 Task: Add an event with the title Third Staff Training: Time Management, date '2023/10/28', time 7:50 AM to 9:50 AMand add a description: Participants will explore the core principles and foundations of effective leadership, including establishing a clear vision, setting goals, and inspiring others to achieve success. They will learn how to balance the needs of the team with organizational objectives., put the event into Blue category, logged in from the account softage.3@softage.netand send the event invitation to softage.9@softage.net and softage.10@softage.net. Set a reminder for the event At time of event
Action: Mouse moved to (110, 100)
Screenshot: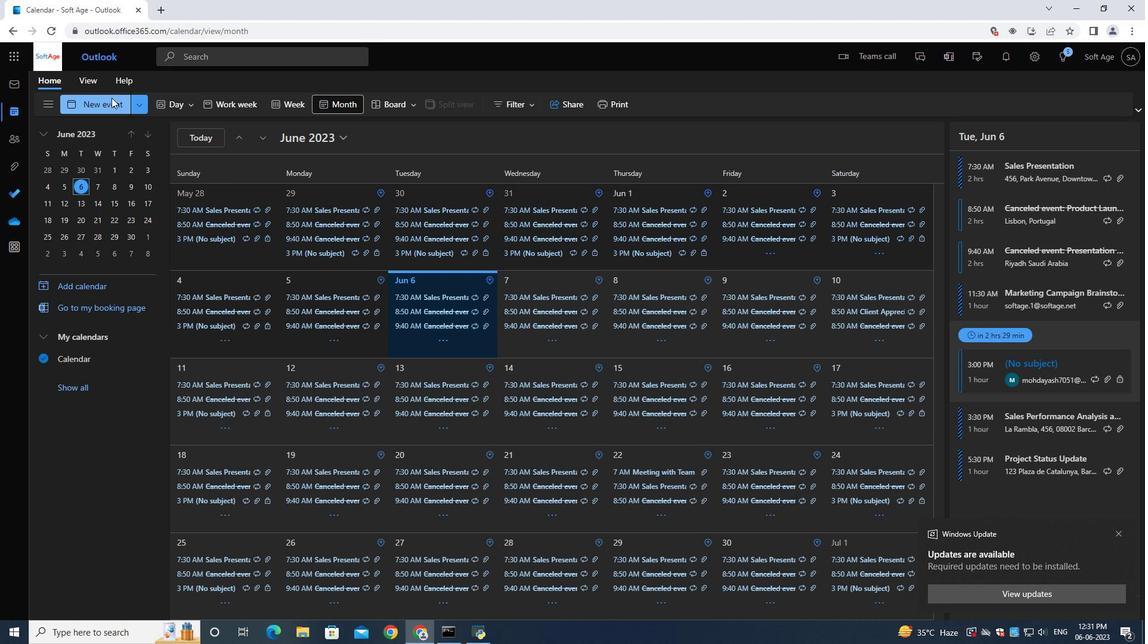
Action: Mouse pressed left at (110, 100)
Screenshot: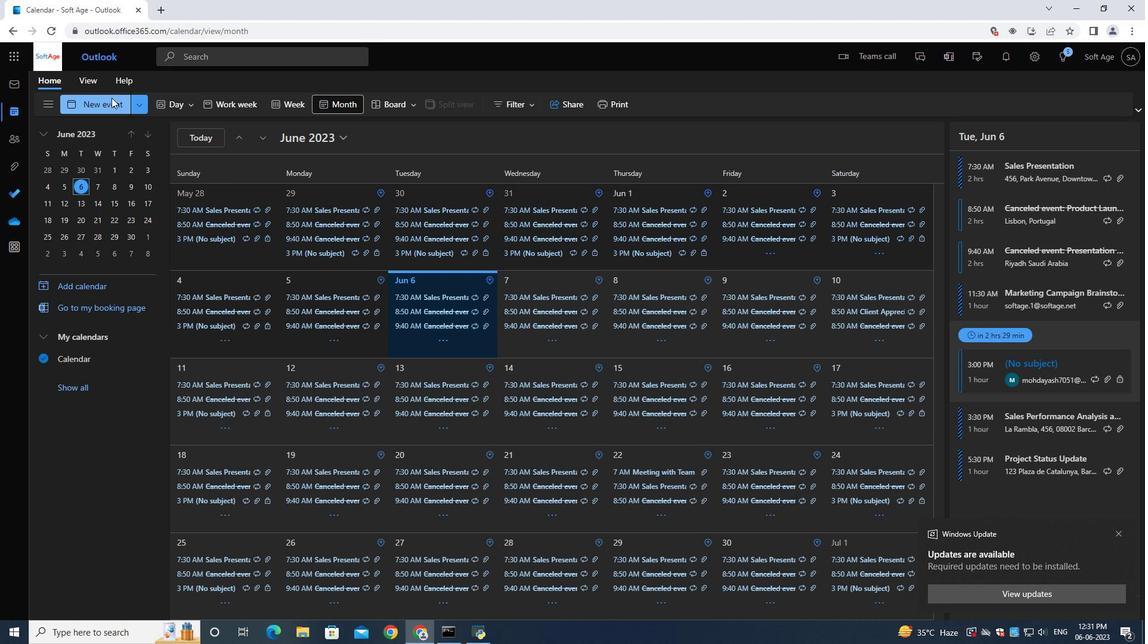 
Action: Mouse moved to (322, 190)
Screenshot: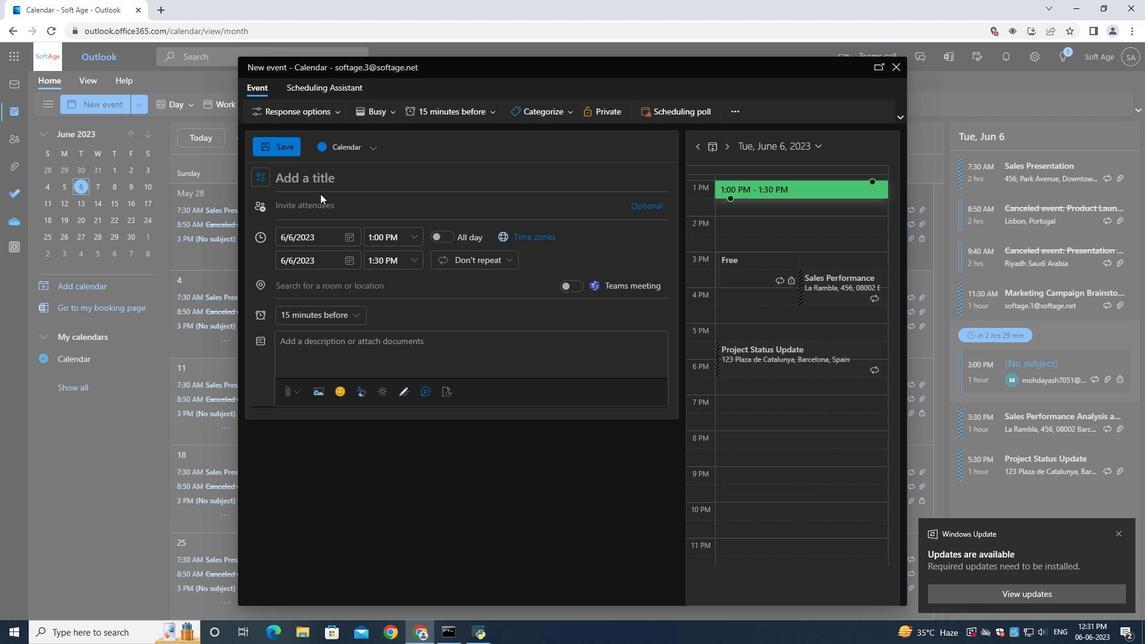 
Action: Key pressed <Key.shift>Third<Key.space><Key.shift>Staff<Key.space><Key.shift><Key.shift><Key.shift><Key.shift><Key.shift><Key.shift><Key.shift><Key.shift><Key.shift><Key.shift><Key.shift><Key.shift><Key.shift><Key.shift><Key.shift><Key.shift>Y<Key.backspace>Training<Key.space><Key.shift_r>:<Key.backspace><Key.backspace><Key.shift_r>:<Key.space><Key.shift>Time<Key.space><Key.shift>Management
Screenshot: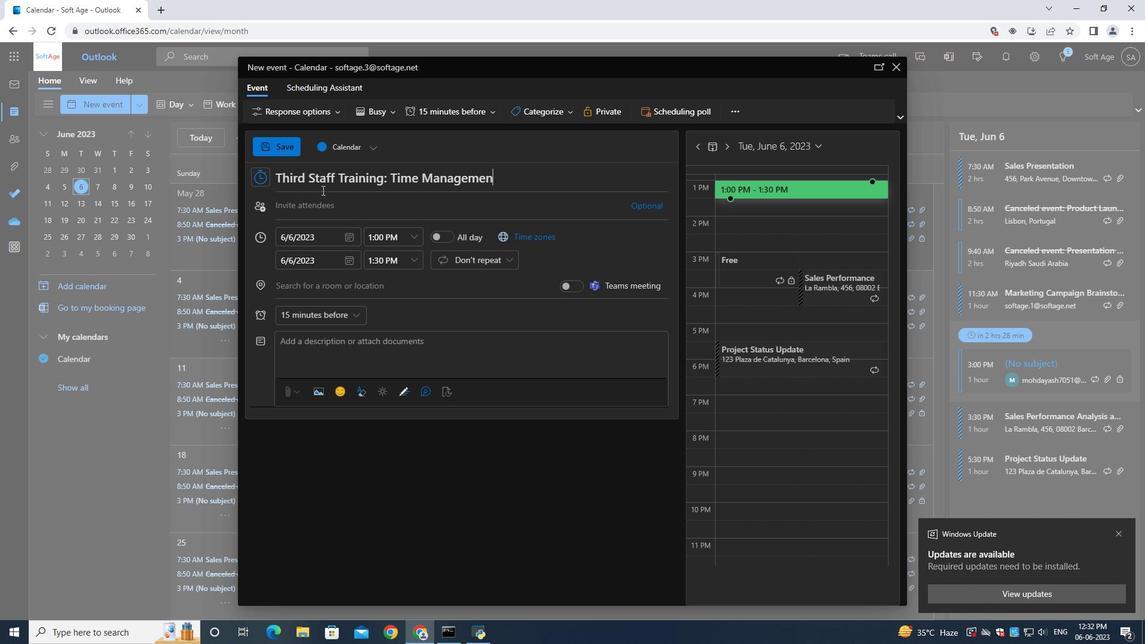
Action: Mouse moved to (347, 238)
Screenshot: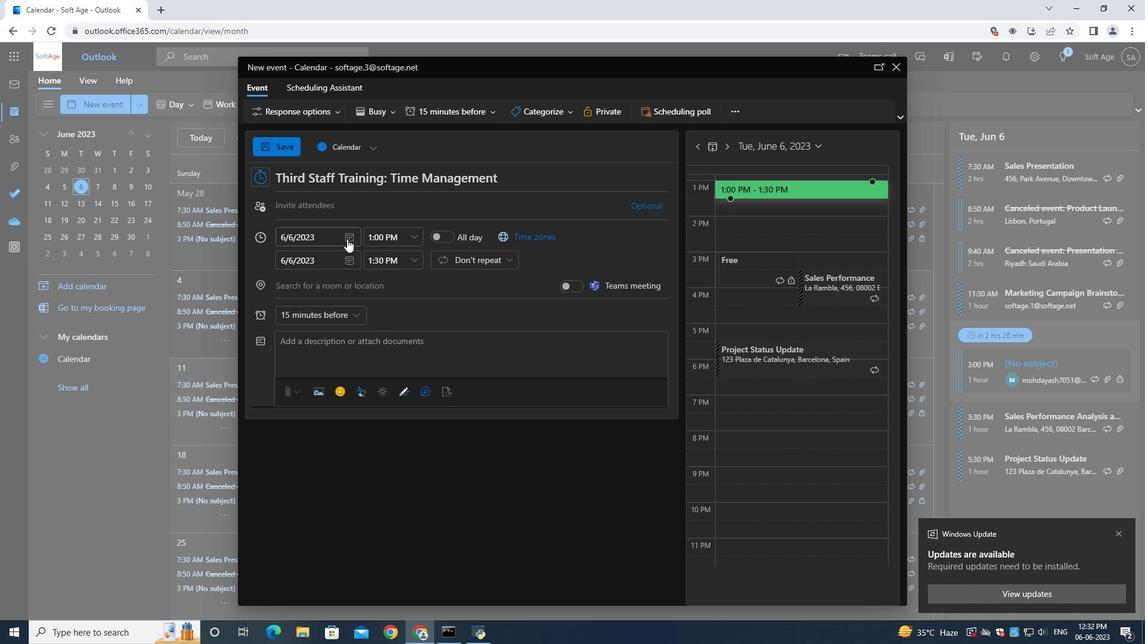 
Action: Mouse pressed left at (347, 238)
Screenshot: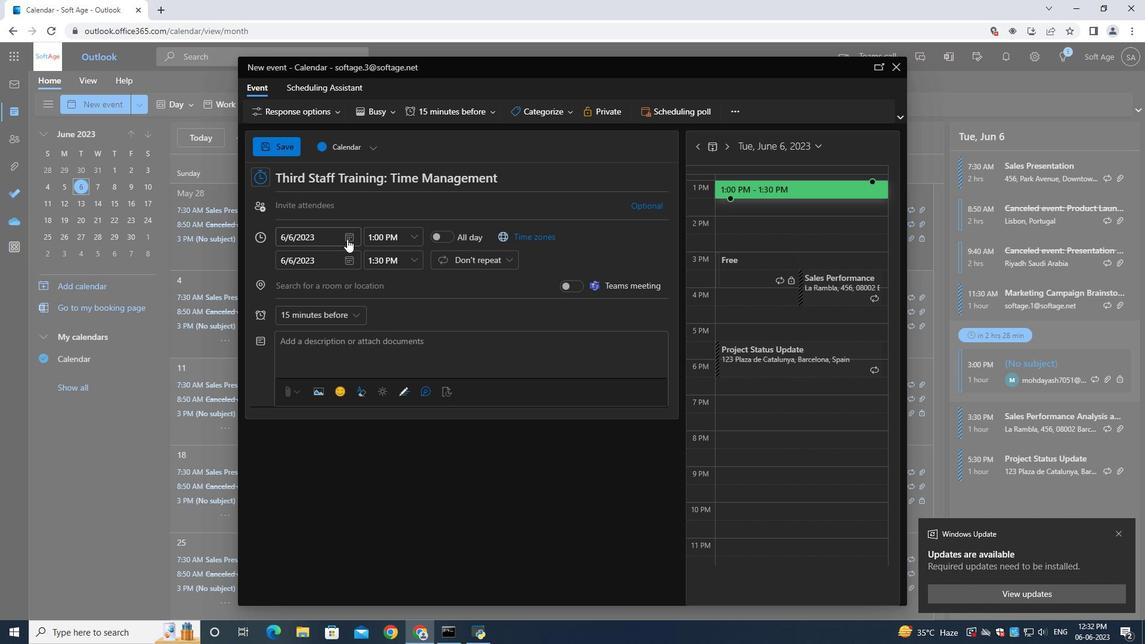 
Action: Mouse moved to (390, 258)
Screenshot: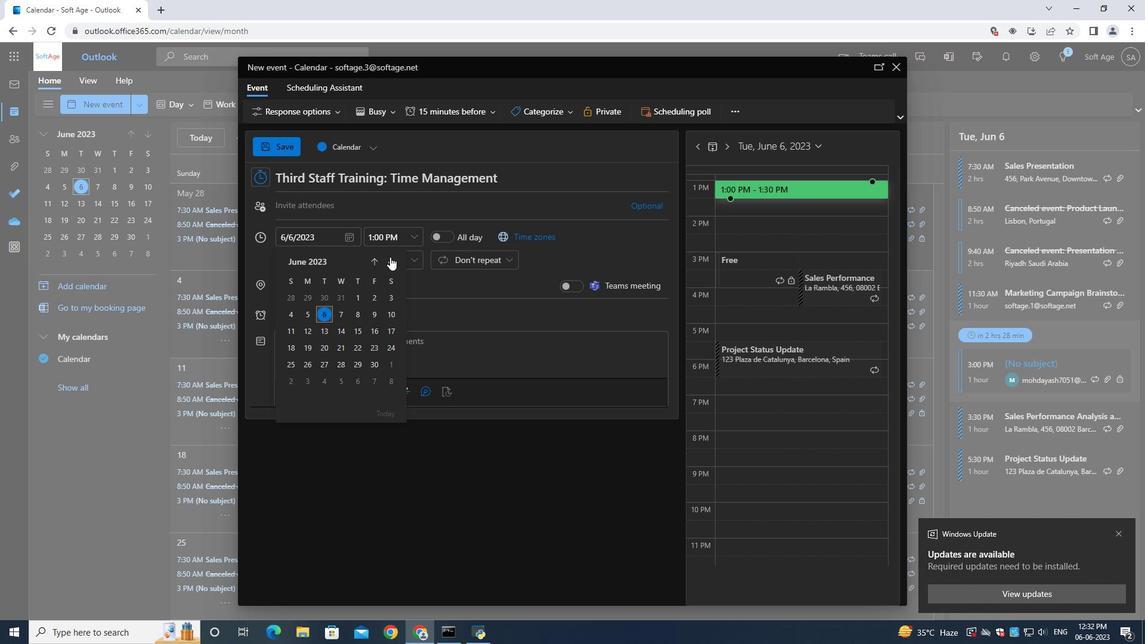 
Action: Mouse pressed left at (390, 258)
Screenshot: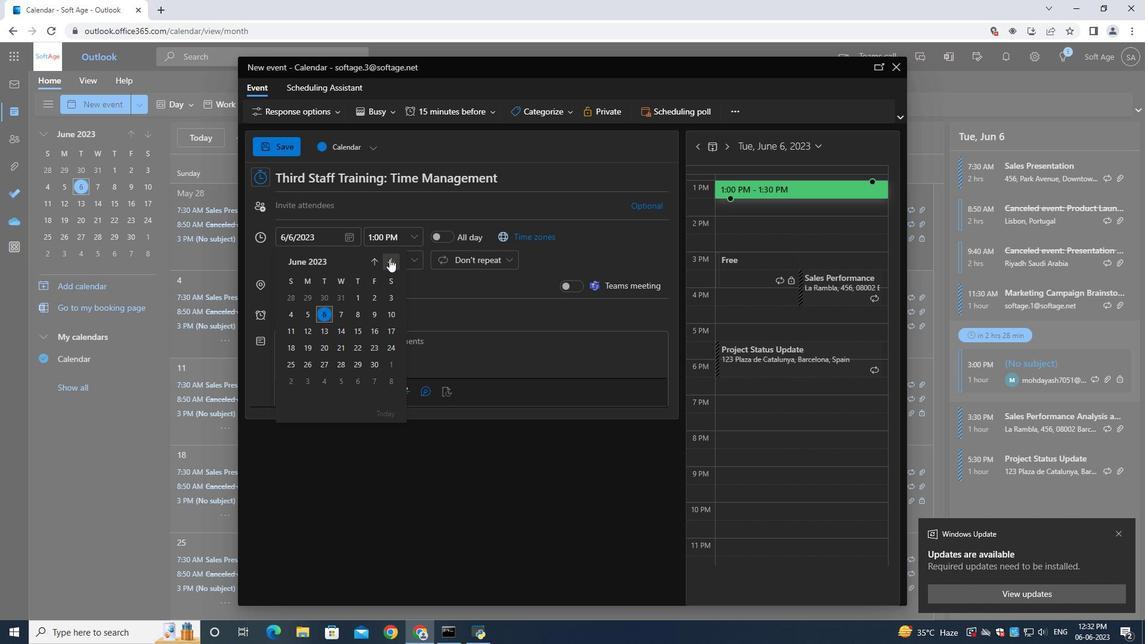 
Action: Mouse moved to (391, 259)
Screenshot: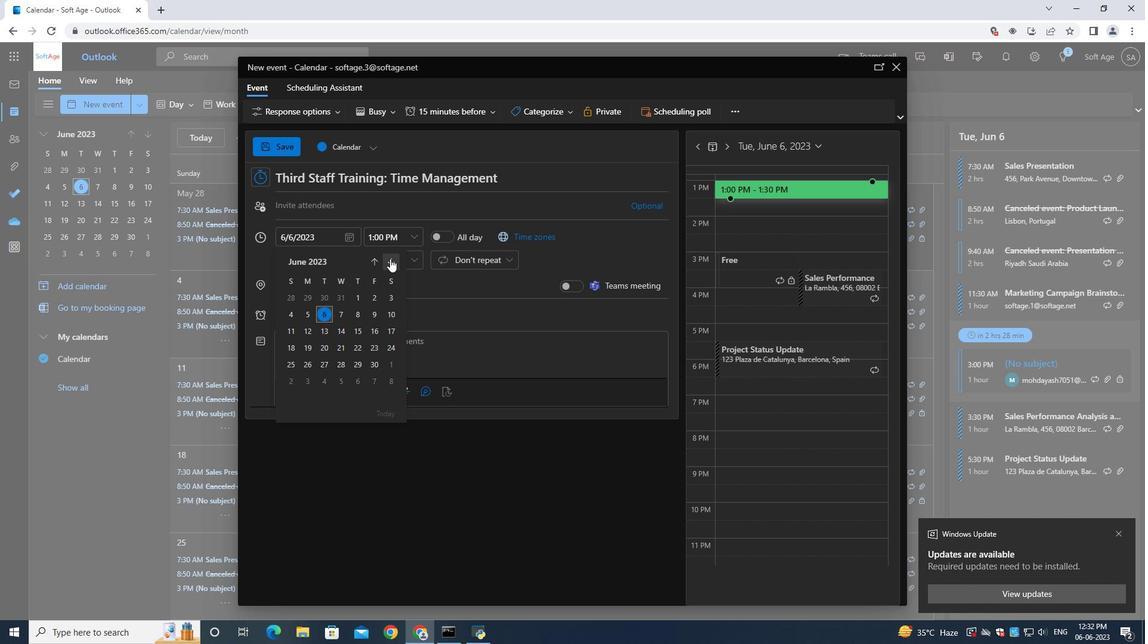 
Action: Mouse pressed left at (391, 259)
Screenshot: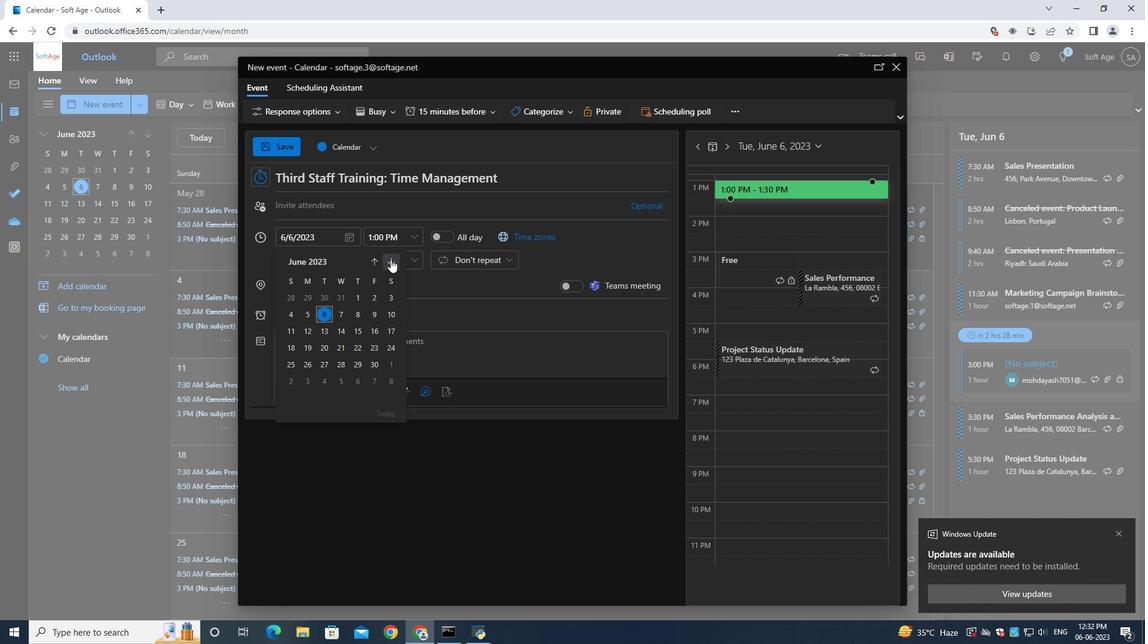 
Action: Mouse pressed left at (391, 259)
Screenshot: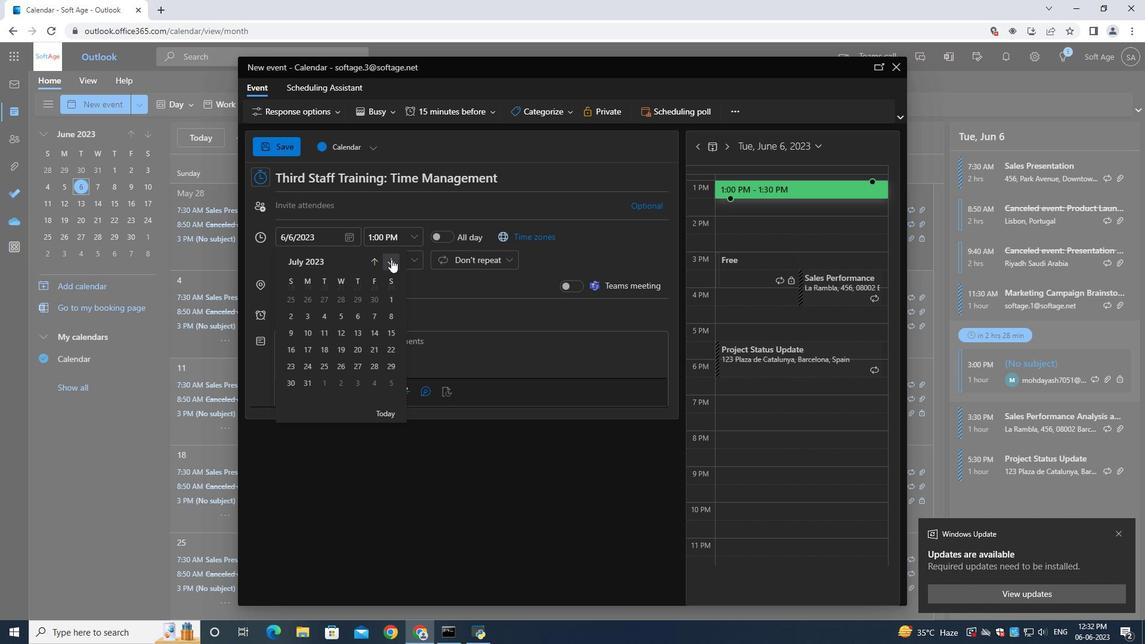 
Action: Mouse pressed left at (391, 259)
Screenshot: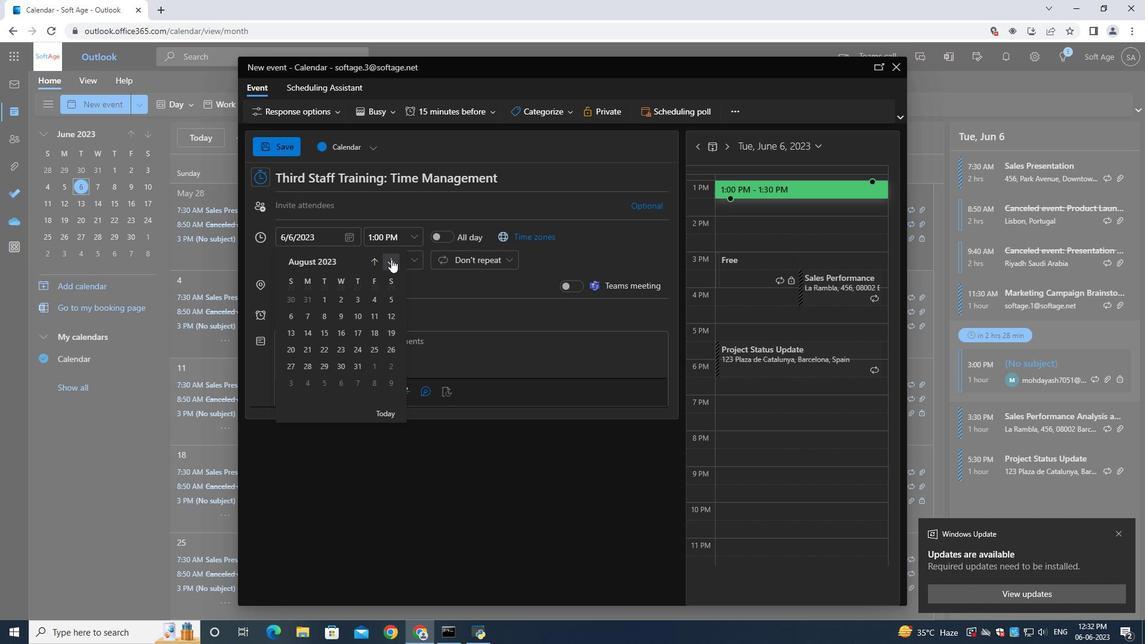 
Action: Mouse moved to (389, 349)
Screenshot: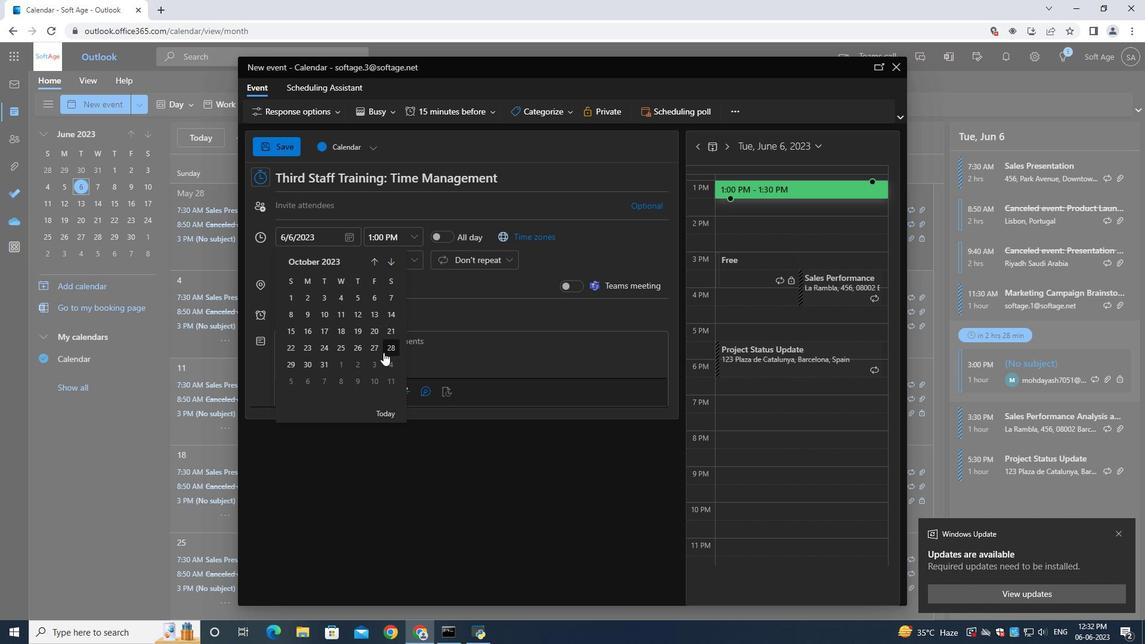 
Action: Mouse pressed left at (389, 349)
Screenshot: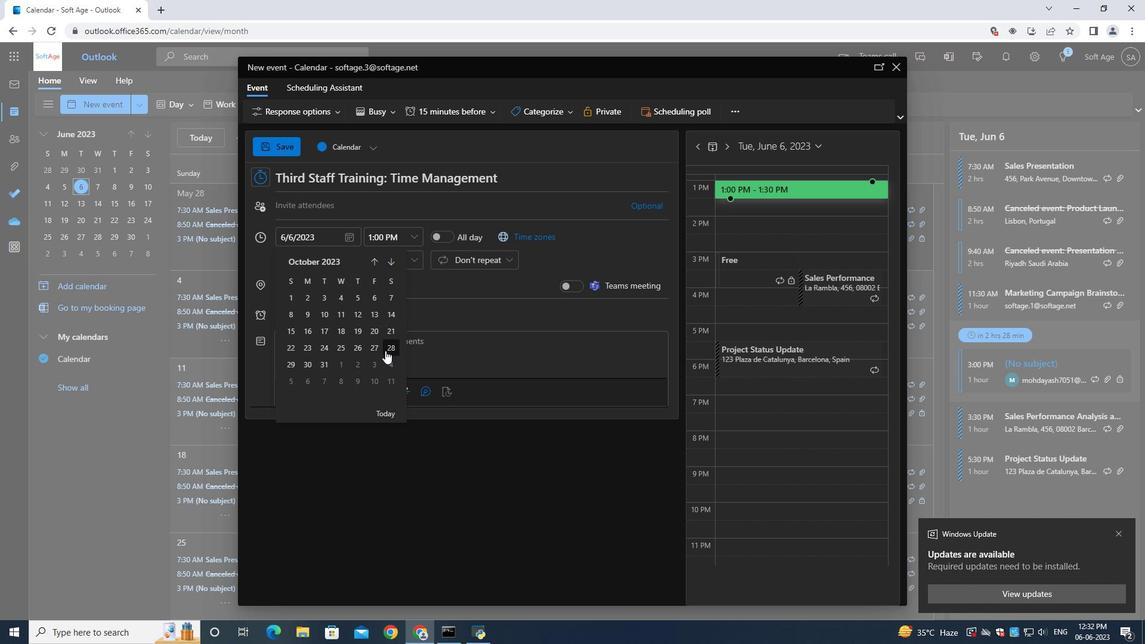
Action: Mouse moved to (387, 242)
Screenshot: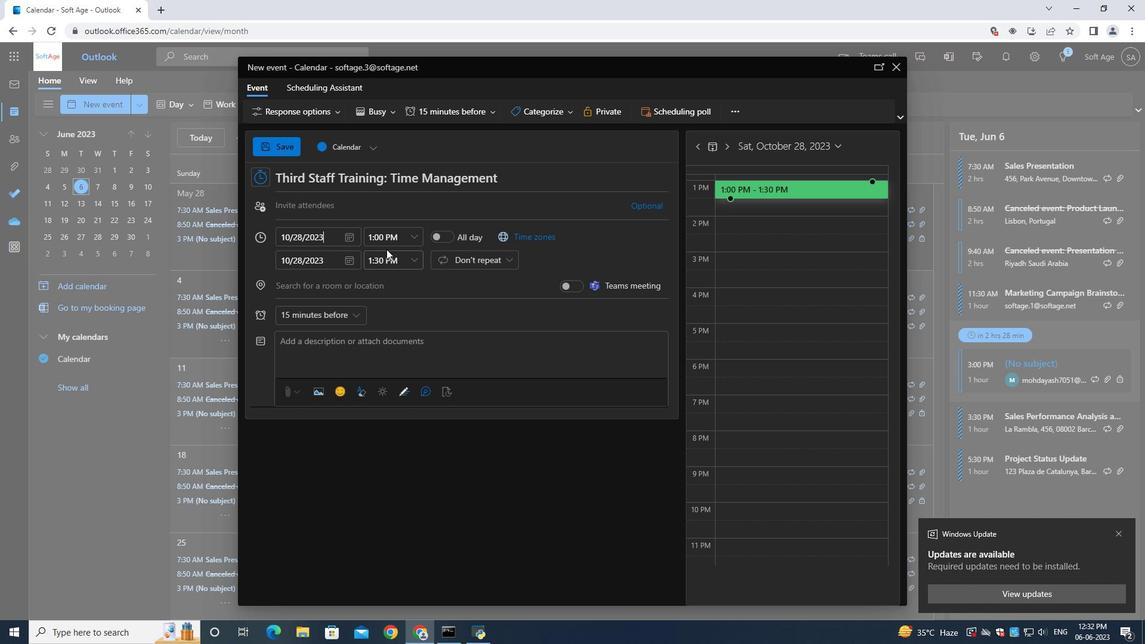 
Action: Mouse pressed left at (387, 242)
Screenshot: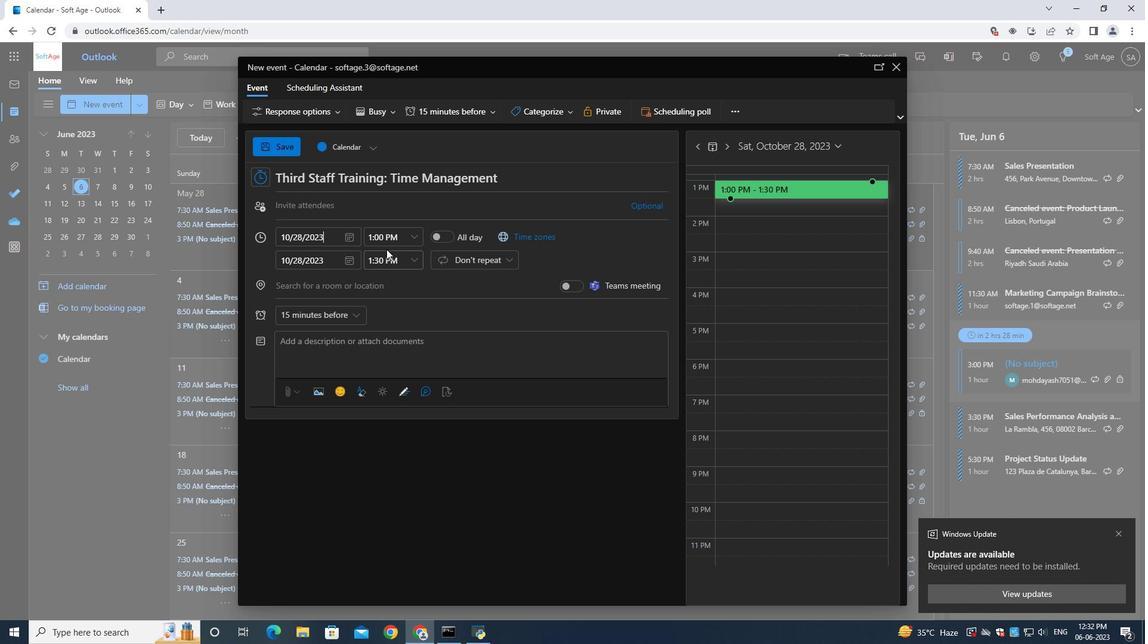 
Action: Mouse moved to (387, 233)
Screenshot: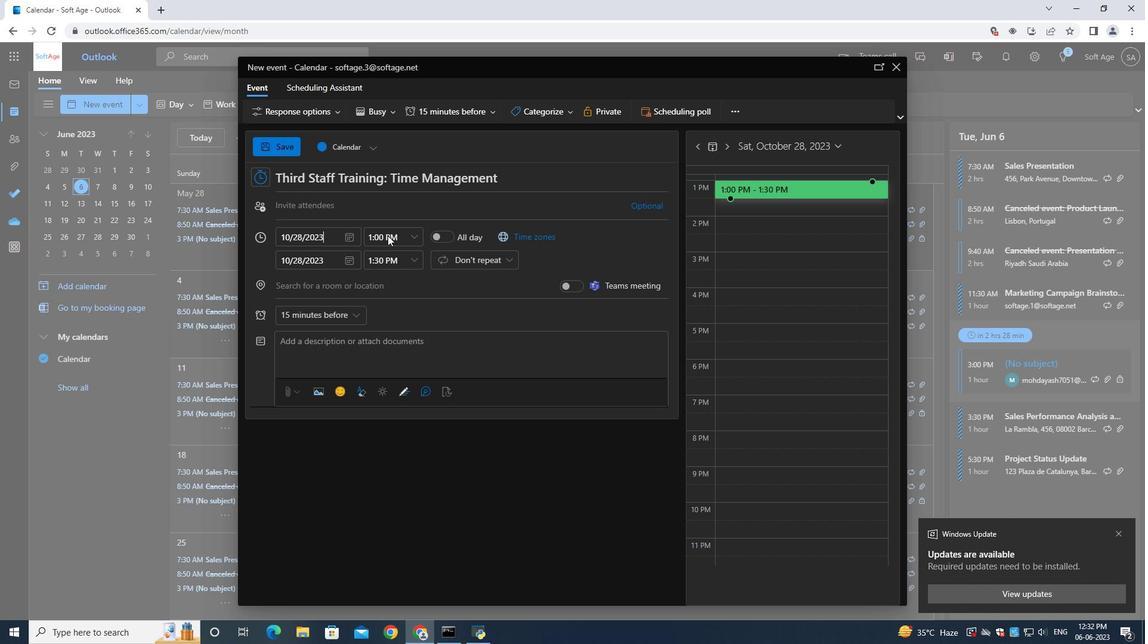 
Action: Mouse pressed left at (387, 233)
Screenshot: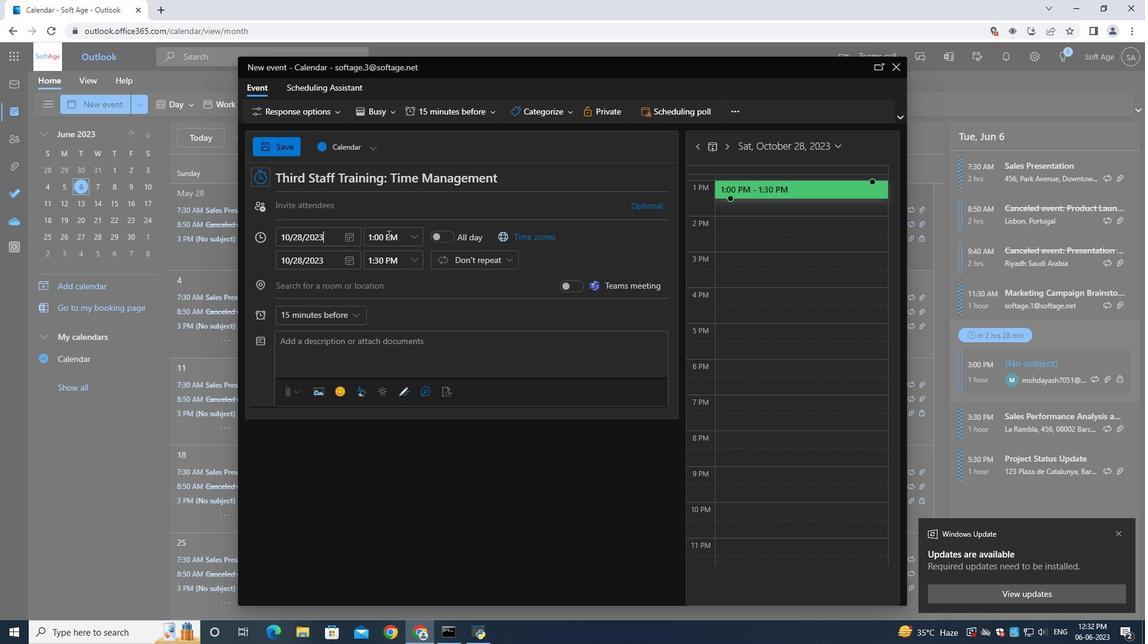 
Action: Mouse moved to (387, 233)
Screenshot: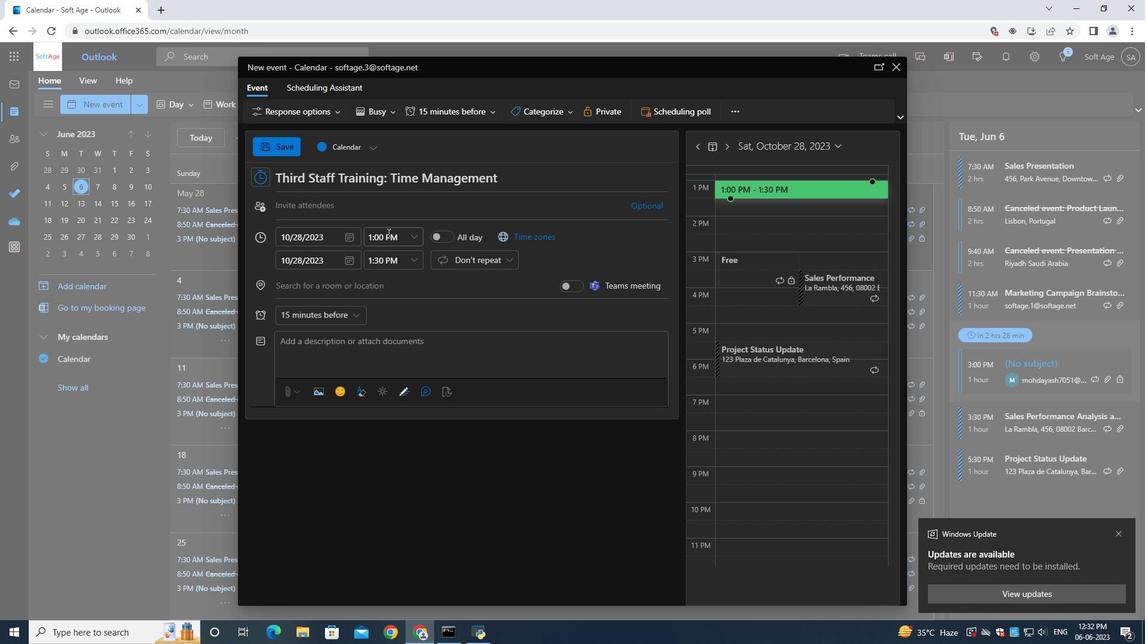 
Action: Mouse pressed left at (387, 233)
Screenshot: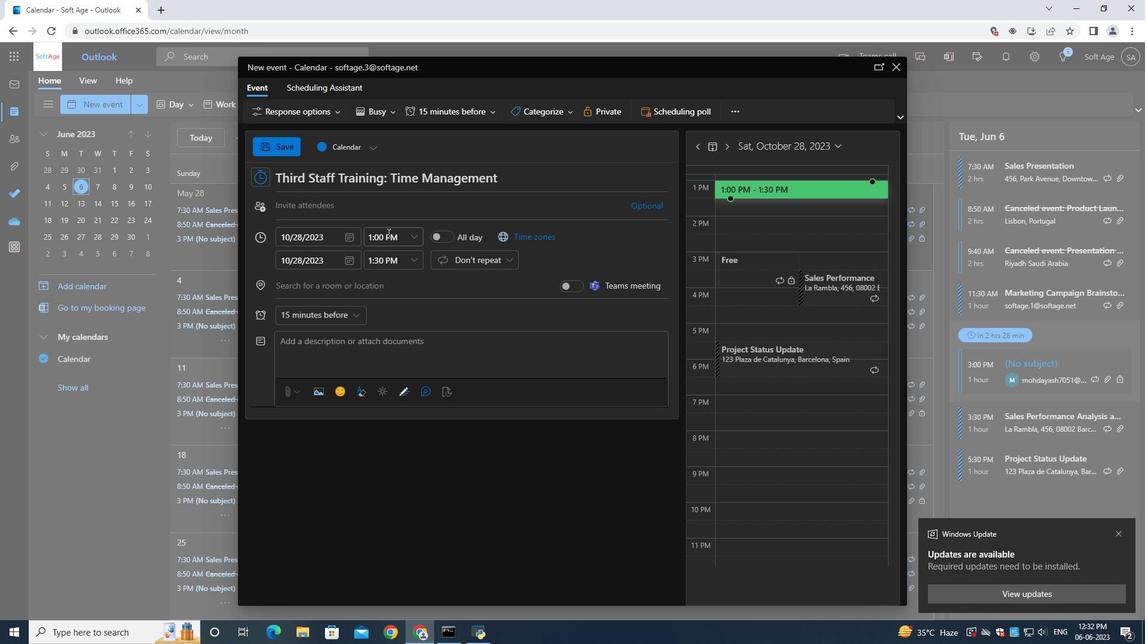 
Action: Mouse moved to (388, 233)
Screenshot: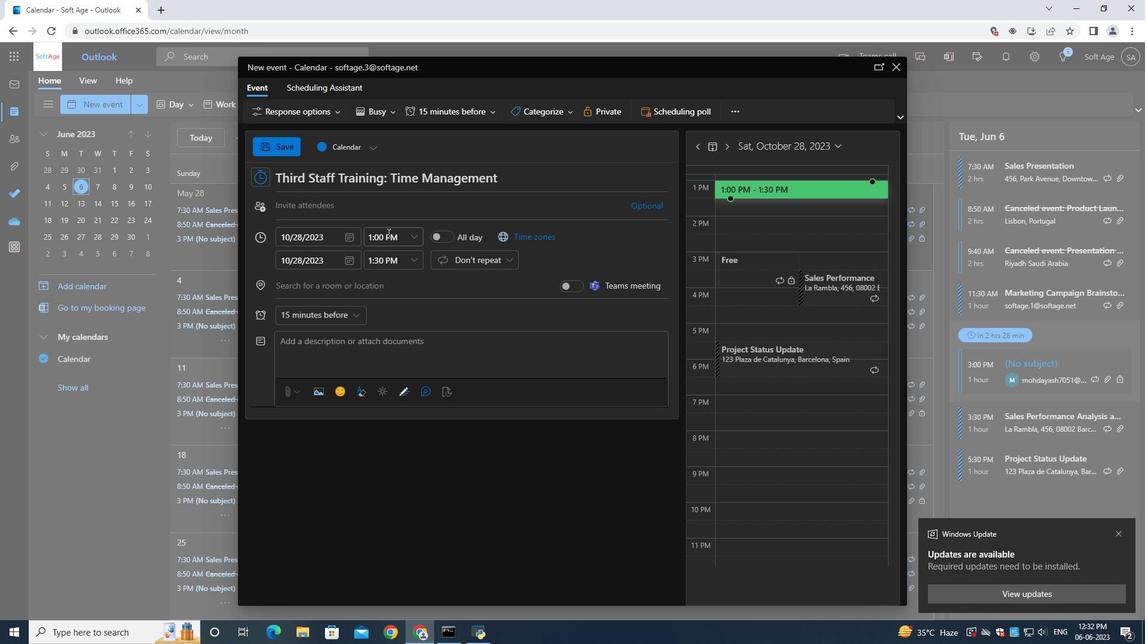
Action: Mouse pressed left at (388, 233)
Screenshot: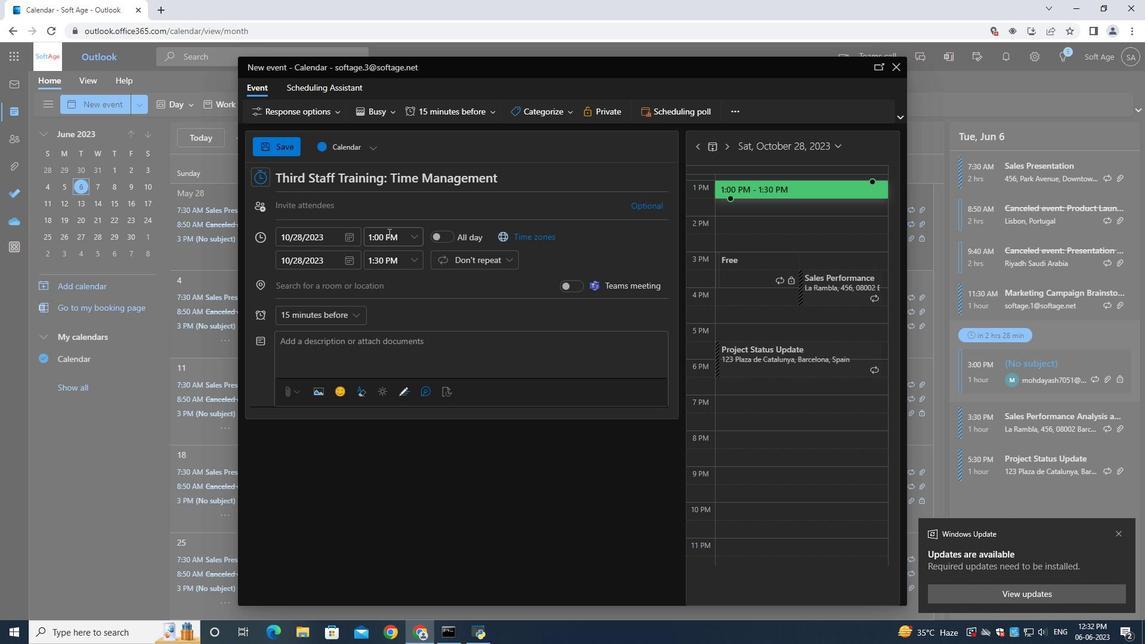 
Action: Mouse moved to (389, 233)
Screenshot: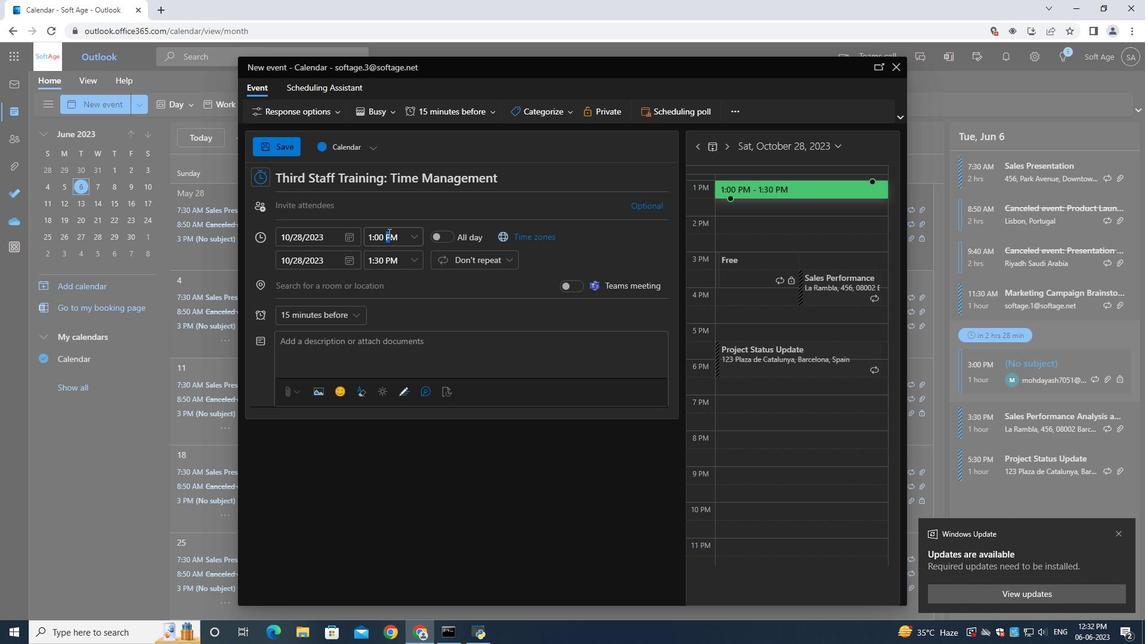
Action: Mouse pressed left at (389, 233)
Screenshot: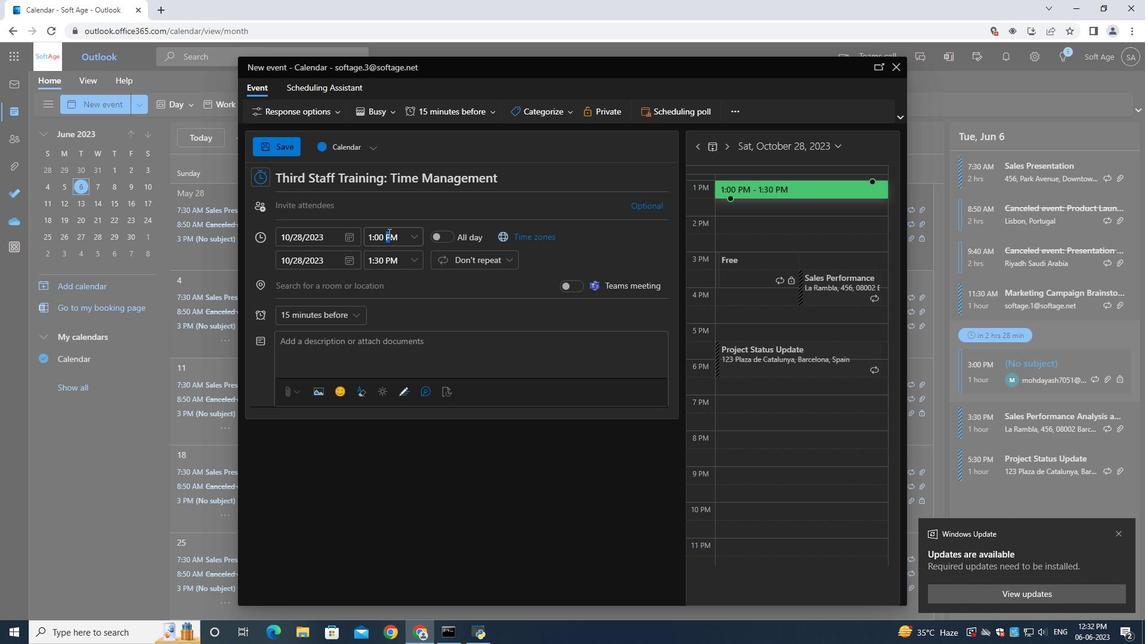 
Action: Mouse pressed left at (389, 233)
Screenshot: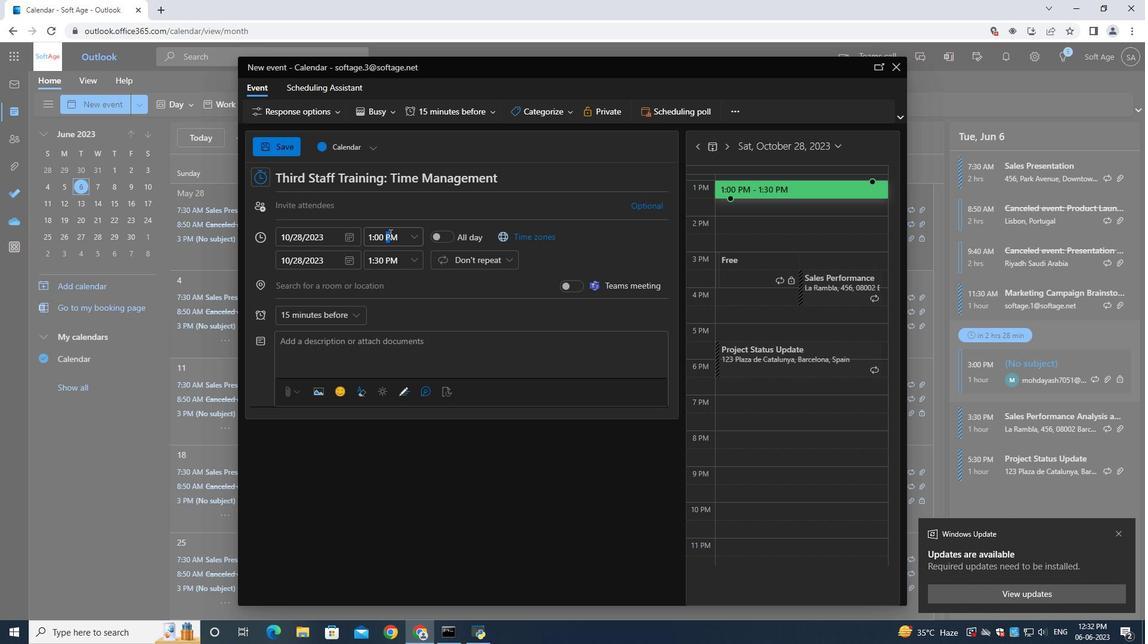 
Action: Mouse pressed left at (389, 233)
Screenshot: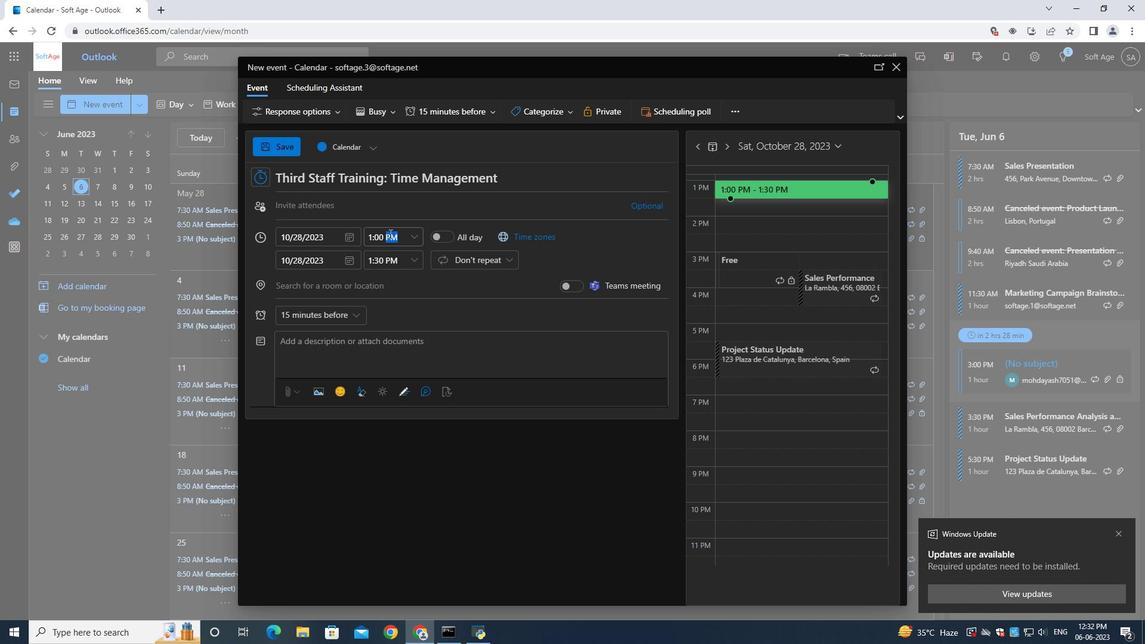 
Action: Key pressed 7<Key.shift_r>:50<Key.shift>AM
Screenshot: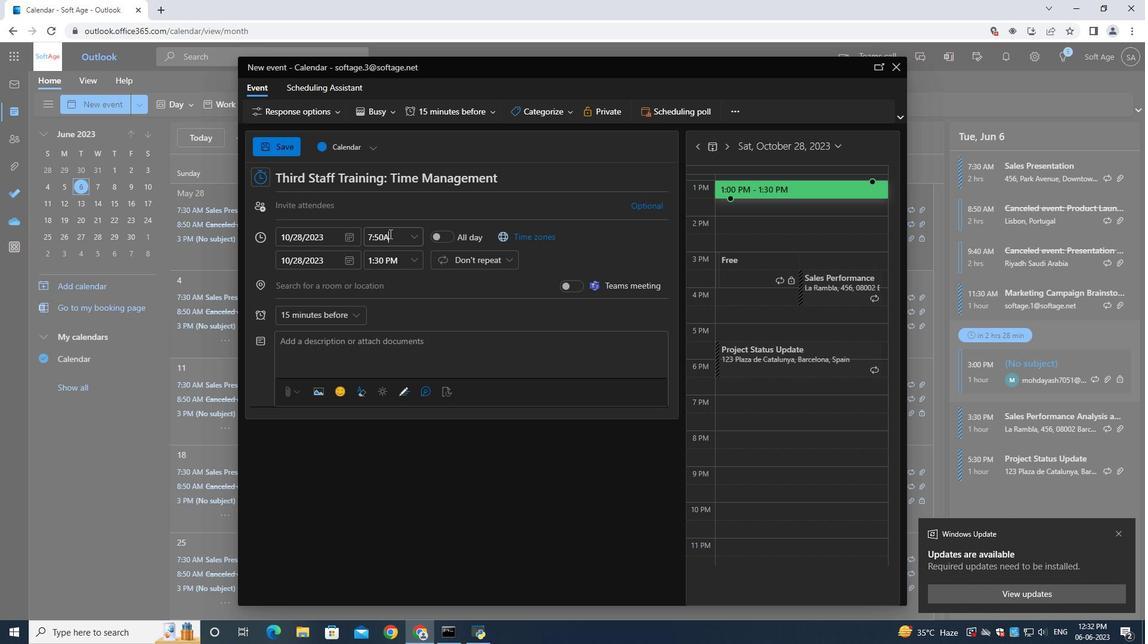 
Action: Mouse moved to (384, 256)
Screenshot: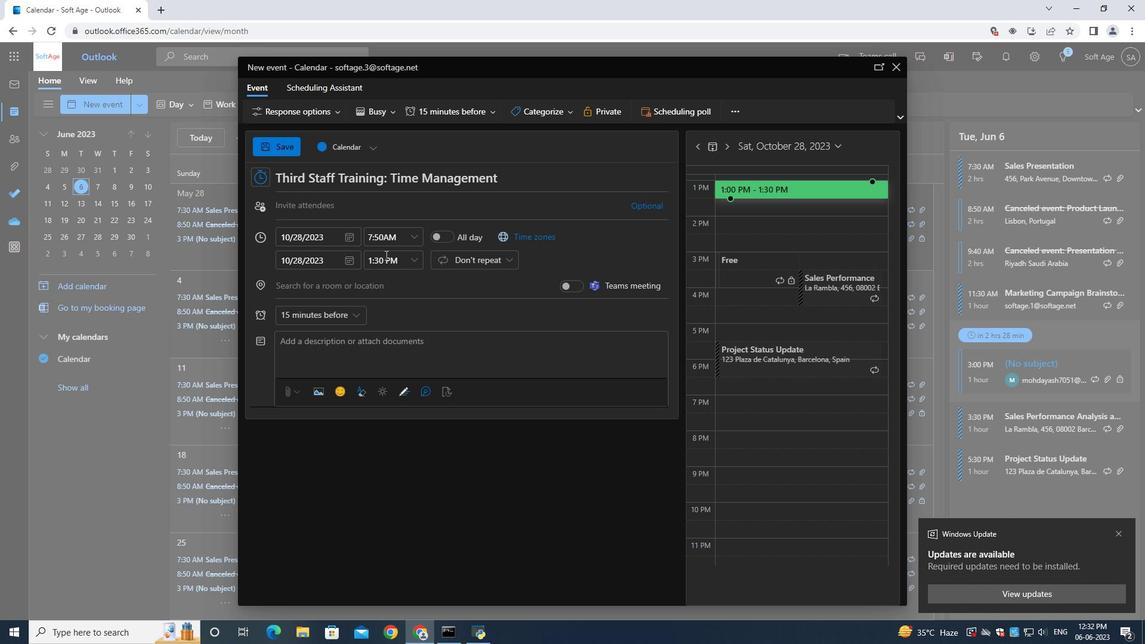 
Action: Mouse pressed left at (384, 256)
Screenshot: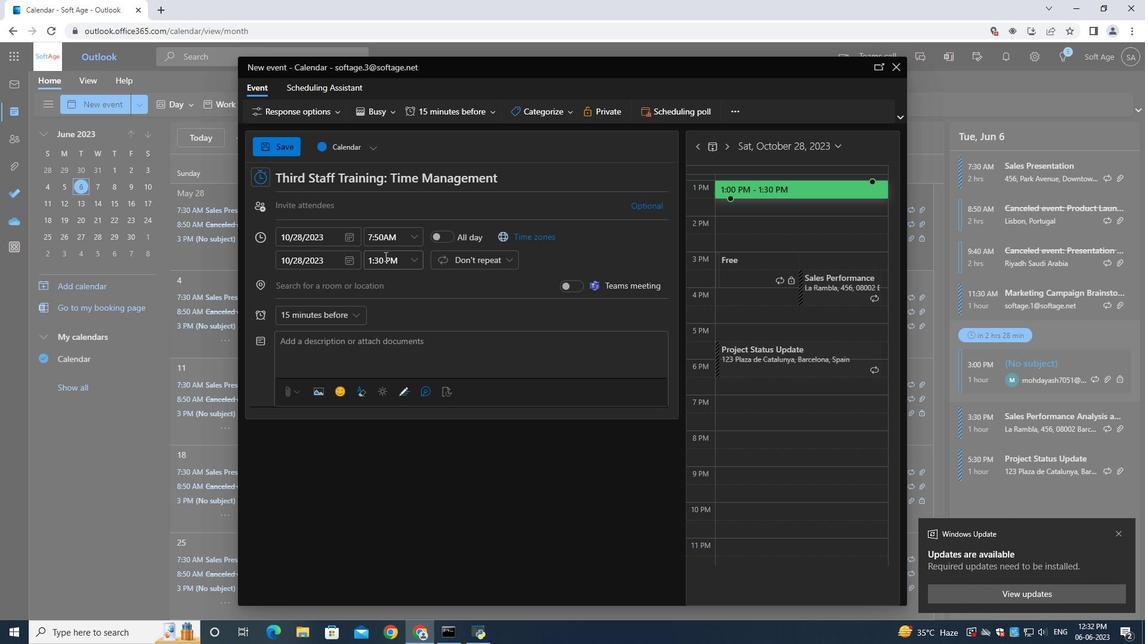 
Action: Key pressed 9<Key.shift_r>:6<Key.backspace>50<Key.shift>AM
Screenshot: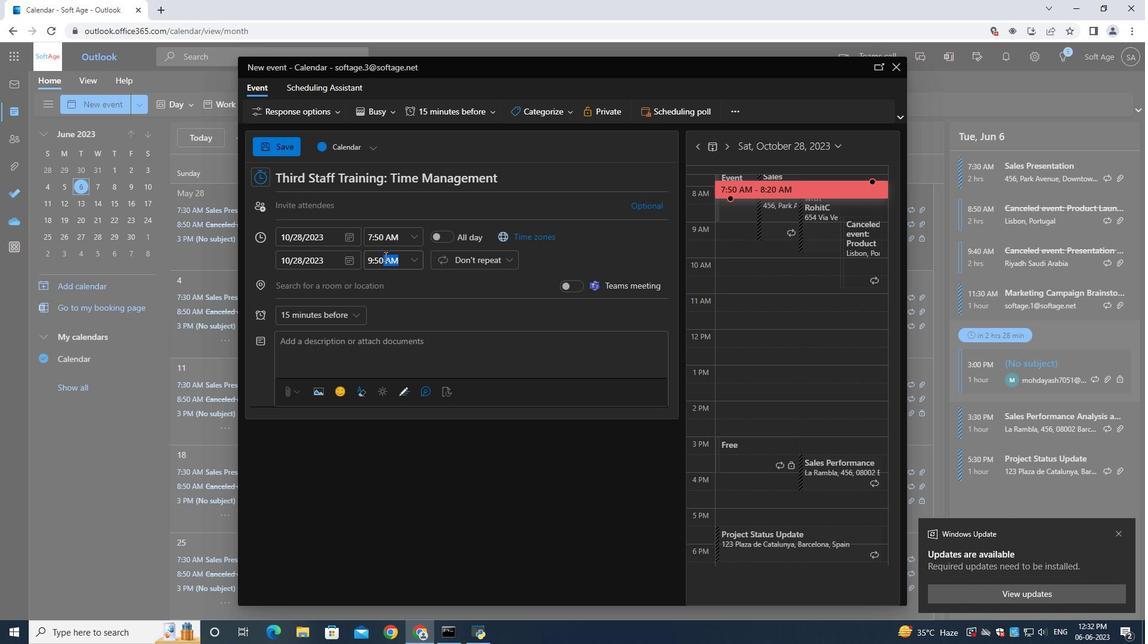 
Action: Mouse moved to (322, 339)
Screenshot: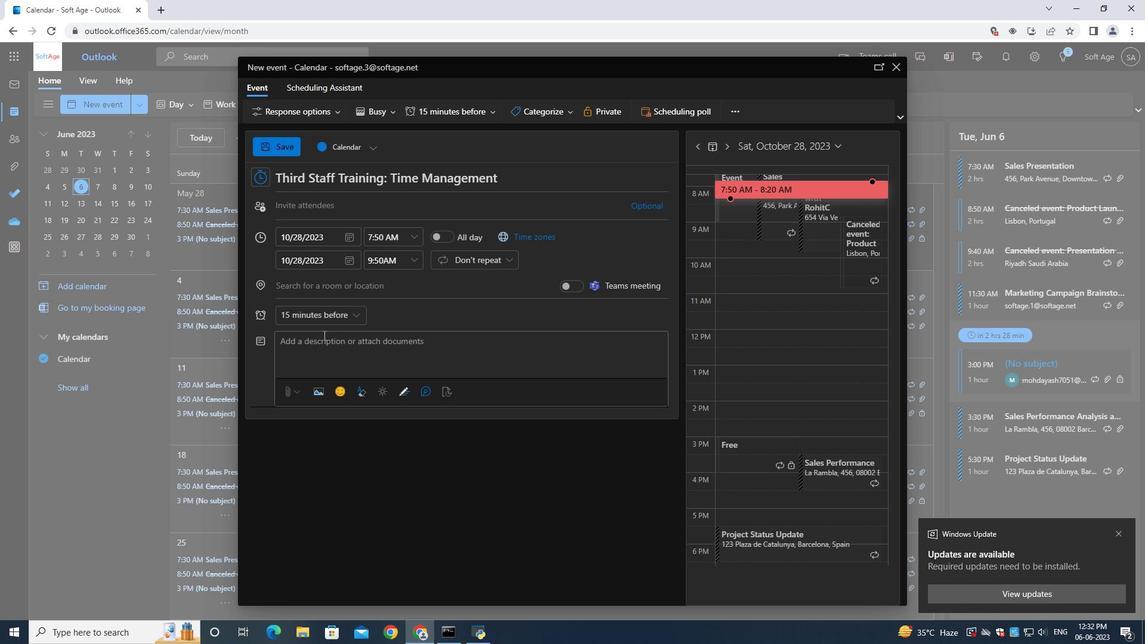 
Action: Mouse pressed left at (322, 339)
Screenshot: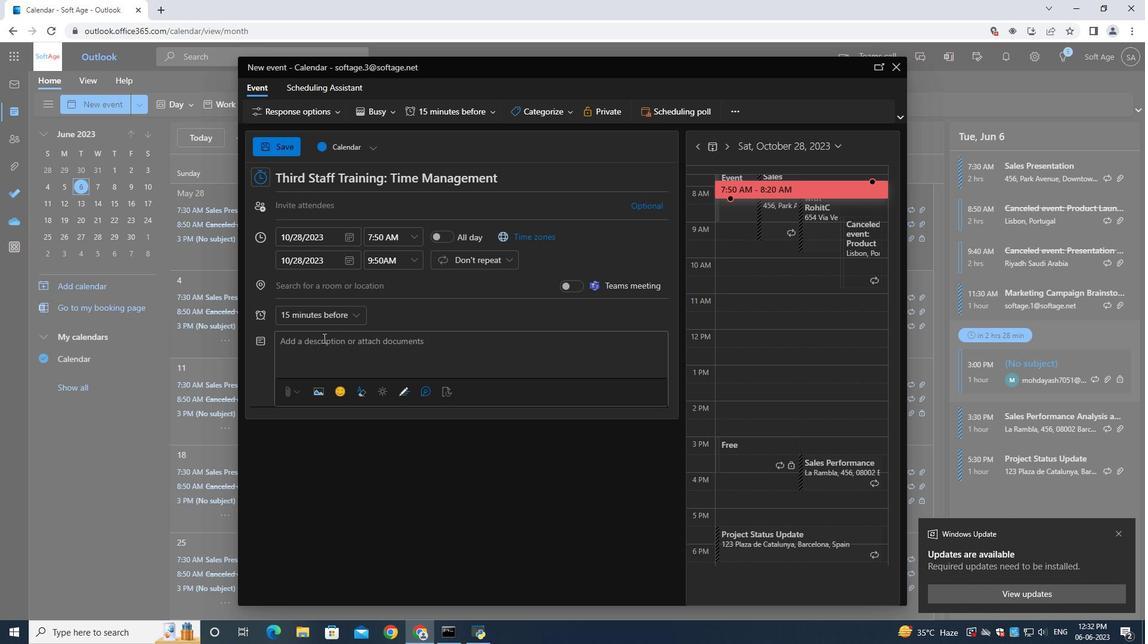 
Action: Mouse moved to (323, 340)
Screenshot: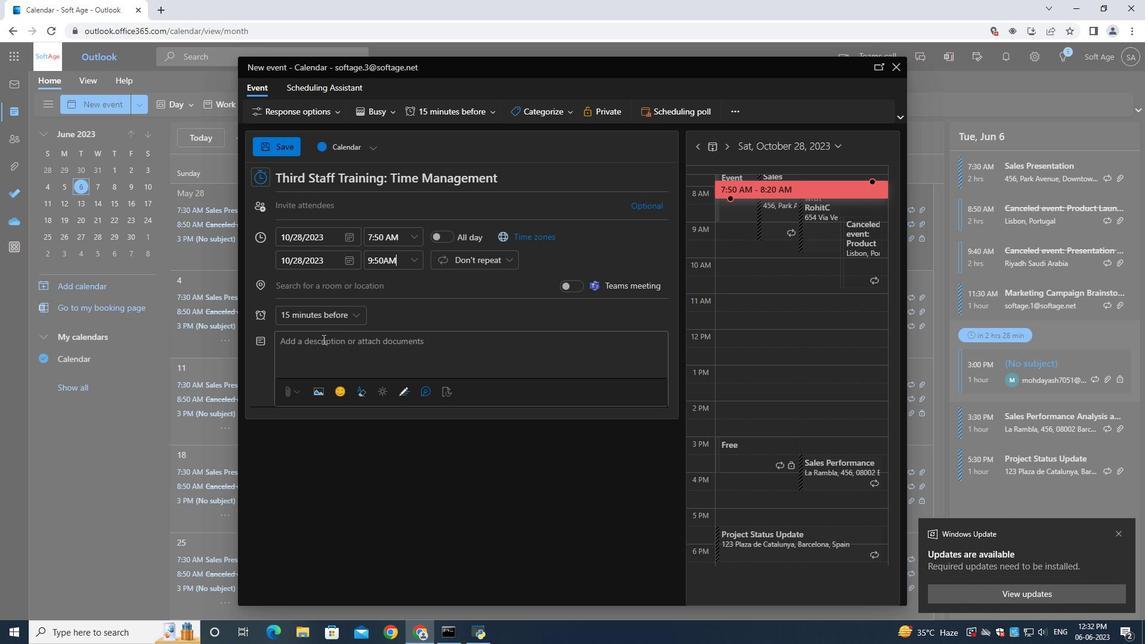 
Action: Key pressed <Key.shift>Participants<Key.space>will<Key.space>explore<Key.space>the<Key.space>core<Key.space>principles<Key.space>and<Key.space>foundation<Key.space>of<Key.space>effective<Key.space>leadership,<Key.space>including<Key.space>establishing<Key.space>a<Key.space>clear<Key.space>vision,<Key.space>setting<Key.space>goals,<Key.space>and<Key.space>insprini<Key.backspace>g<Key.backspace>g<Key.space>others<Key.space>to<Key.space>achieve<Key.space>sucess.<Key.space><Key.shift>They<Key.space>will<Key.space>learn<Key.space>hoe<Key.backspace>w<Key.space>to<Key.space>balance<Key.space>the<Key.space>needs<Key.space>of<Key.space>the<Key.space>time<Key.backspace><Key.backspace><Key.backspace>eam<Key.space>with<Key.space>organix<Key.backspace>zation<Key.backspace>nal<Key.space>
Screenshot: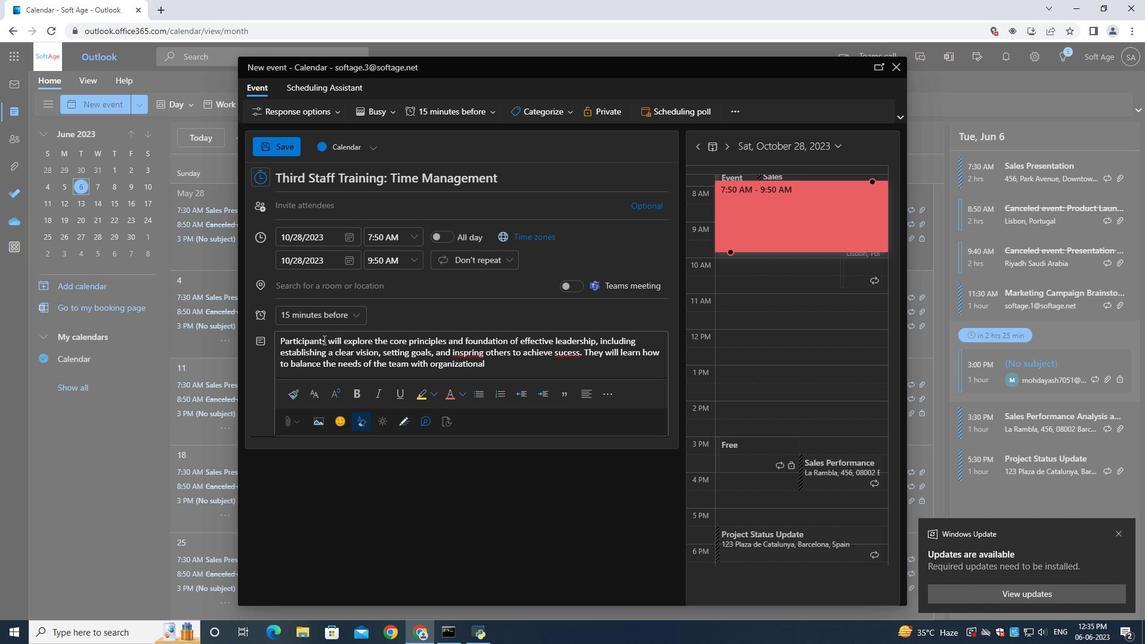
Action: Mouse moved to (474, 353)
Screenshot: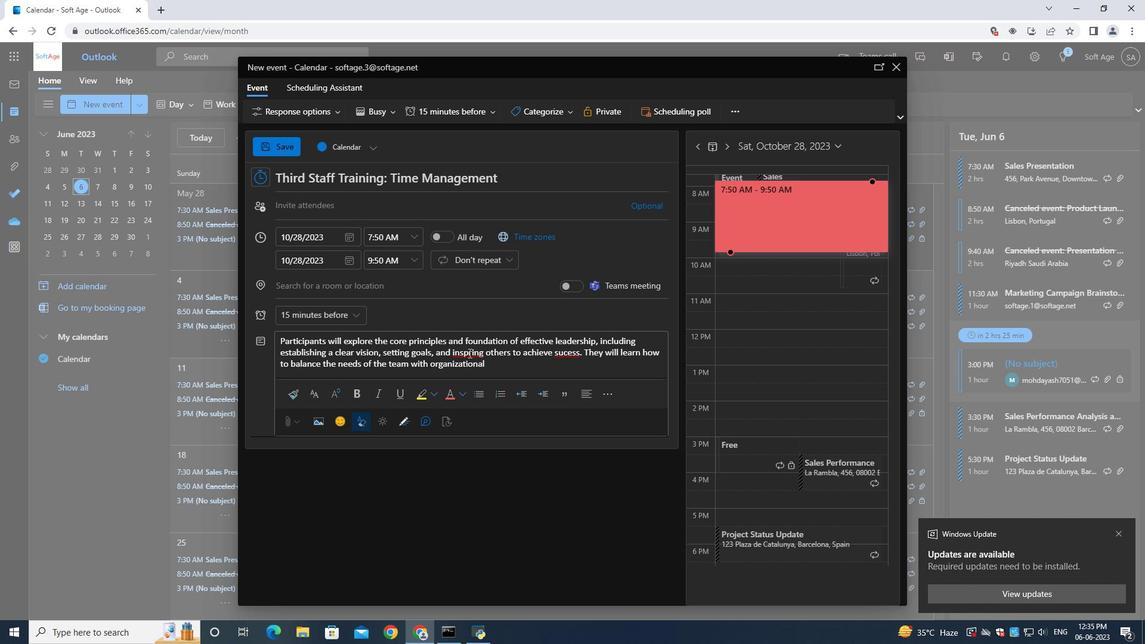 
Action: Mouse pressed left at (474, 353)
Screenshot: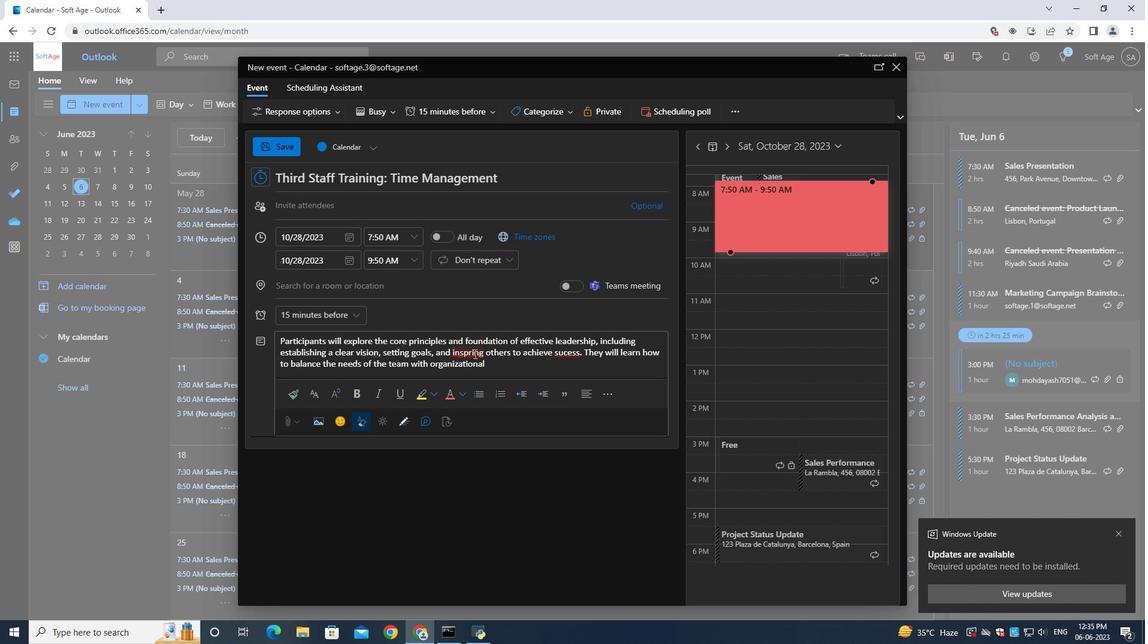 
Action: Mouse moved to (480, 392)
Screenshot: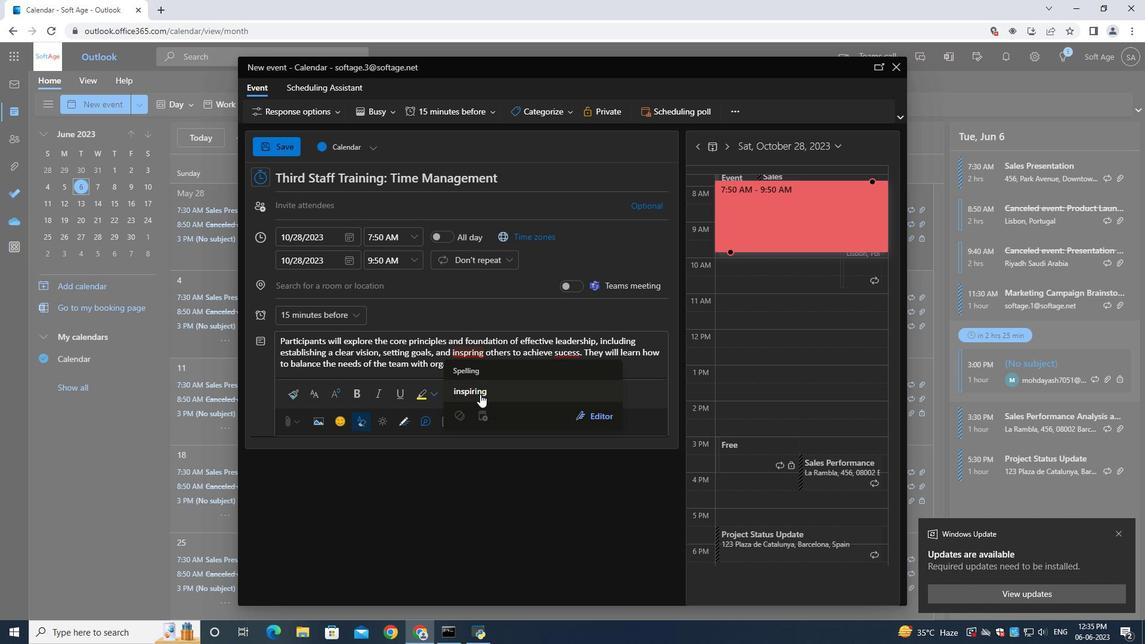 
Action: Mouse pressed left at (480, 392)
Screenshot: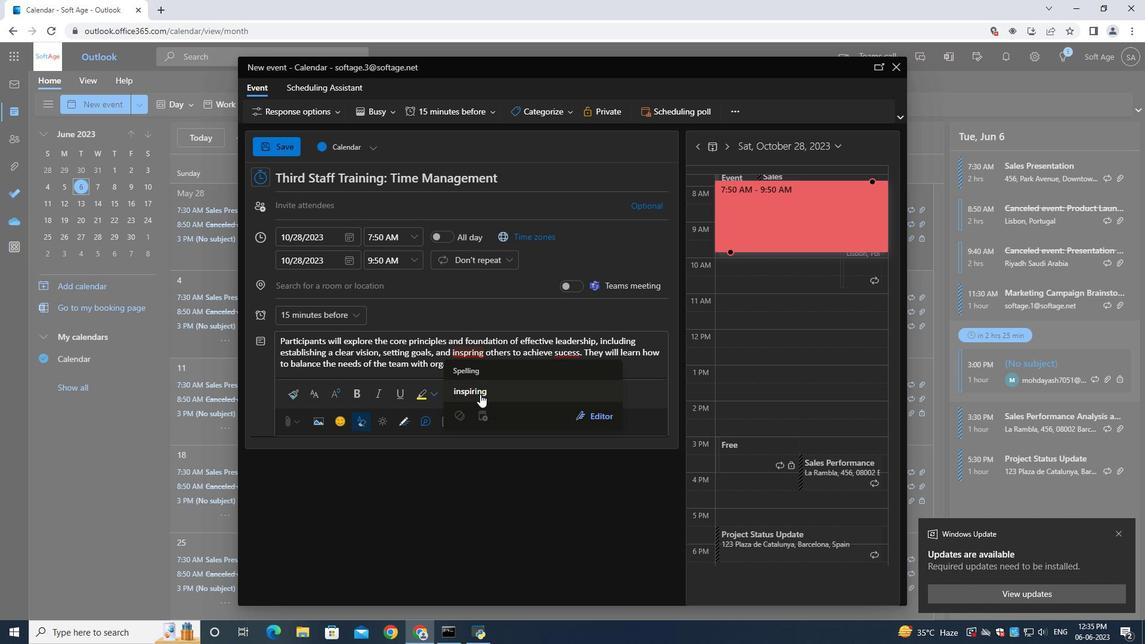 
Action: Mouse moved to (487, 365)
Screenshot: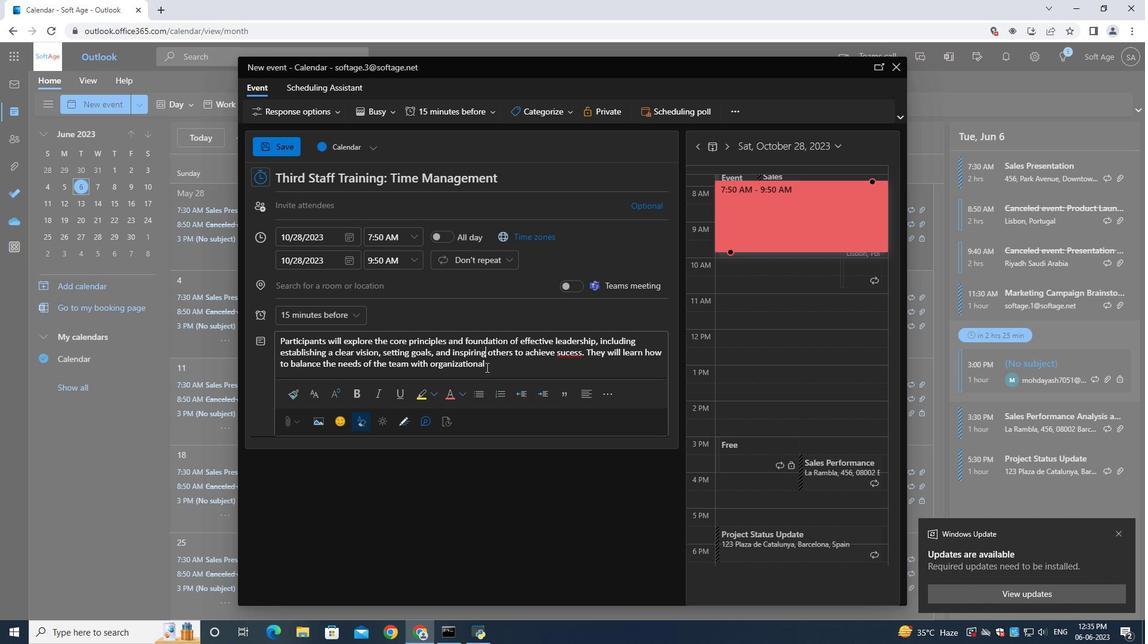 
Action: Mouse pressed left at (487, 365)
Screenshot: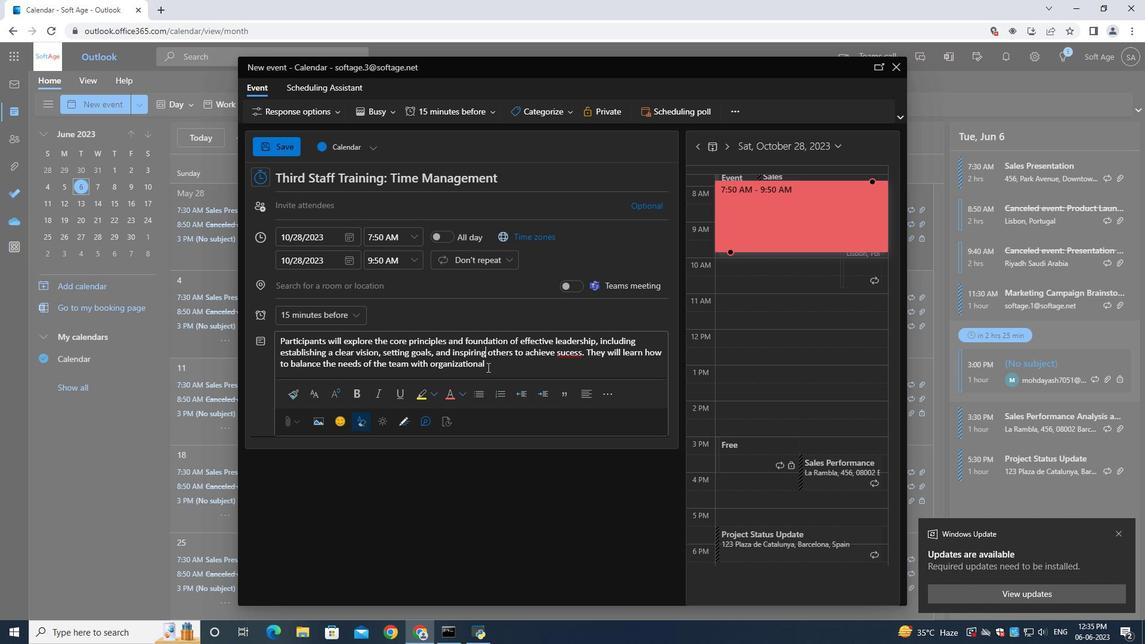 
Action: Mouse moved to (490, 365)
Screenshot: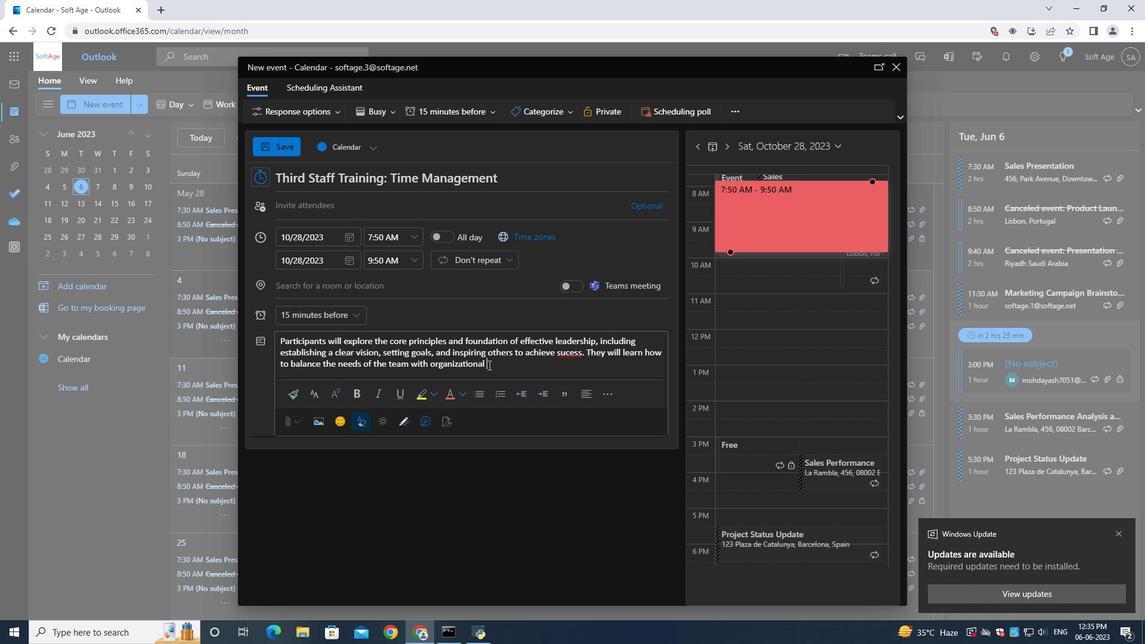 
Action: Key pressed objectives.
Screenshot: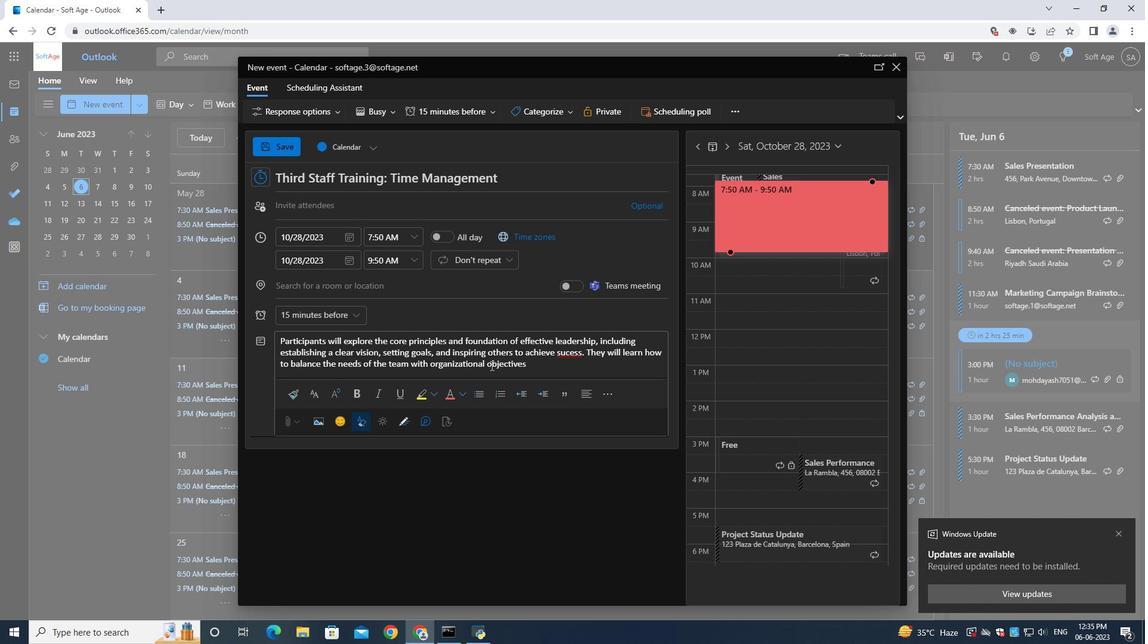 
Action: Mouse moved to (544, 108)
Screenshot: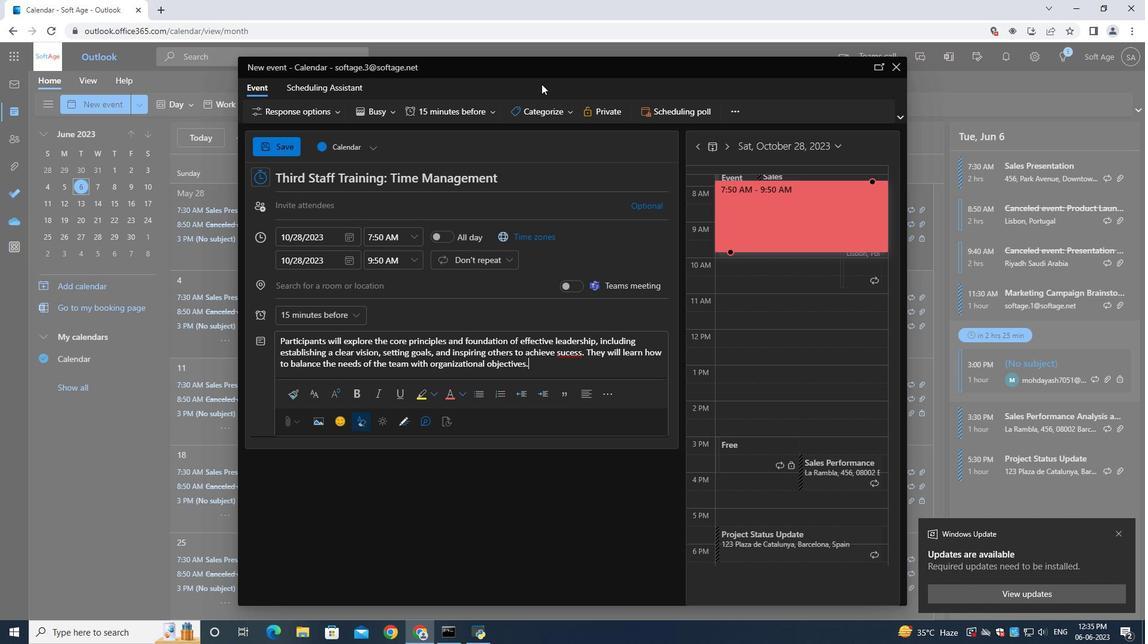 
Action: Mouse pressed left at (544, 108)
Screenshot: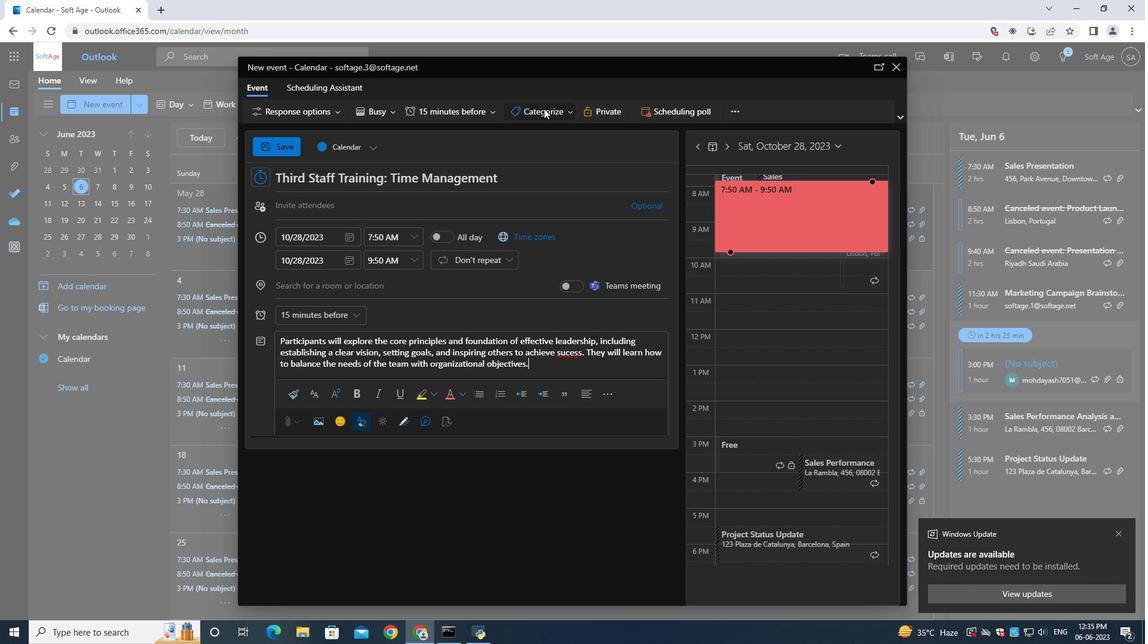 
Action: Mouse moved to (541, 136)
Screenshot: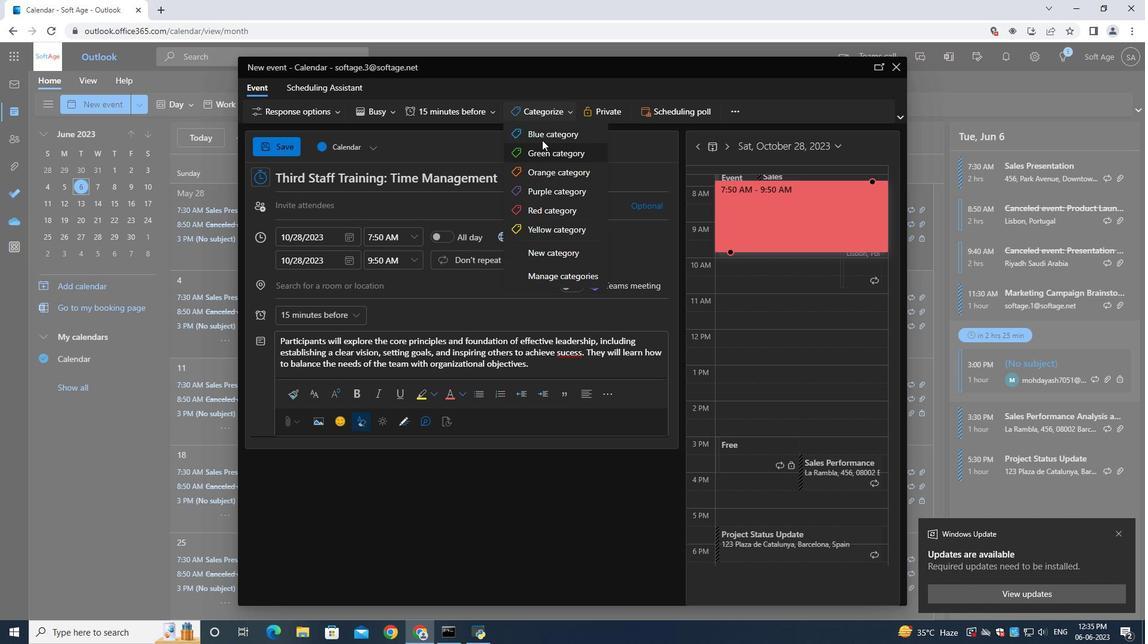 
Action: Mouse pressed left at (541, 136)
Screenshot: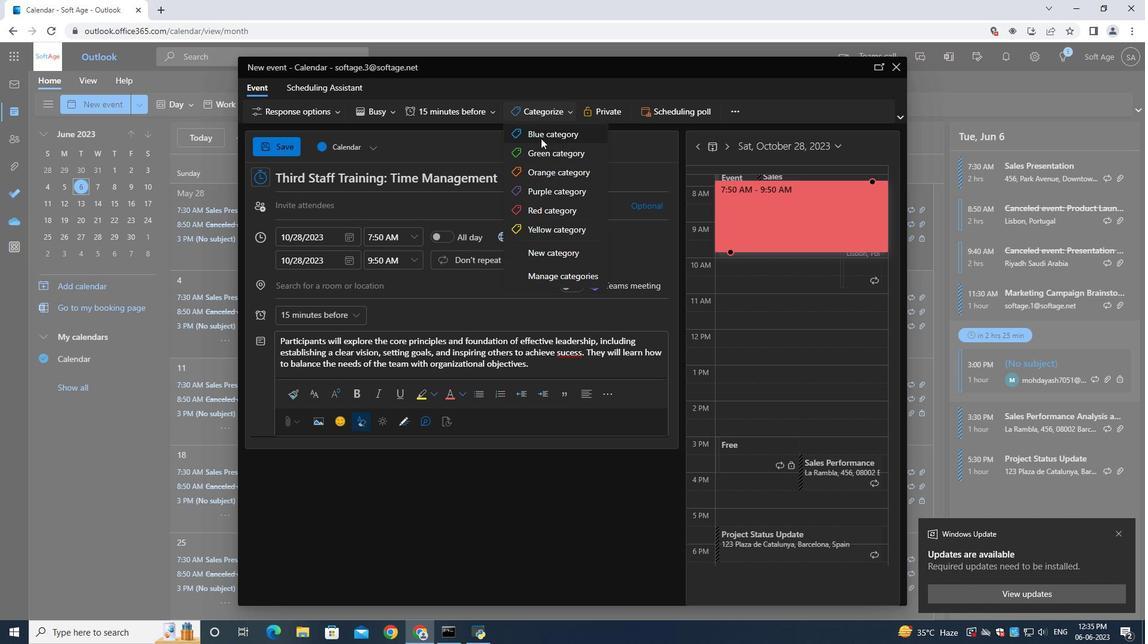 
Action: Mouse moved to (345, 214)
Screenshot: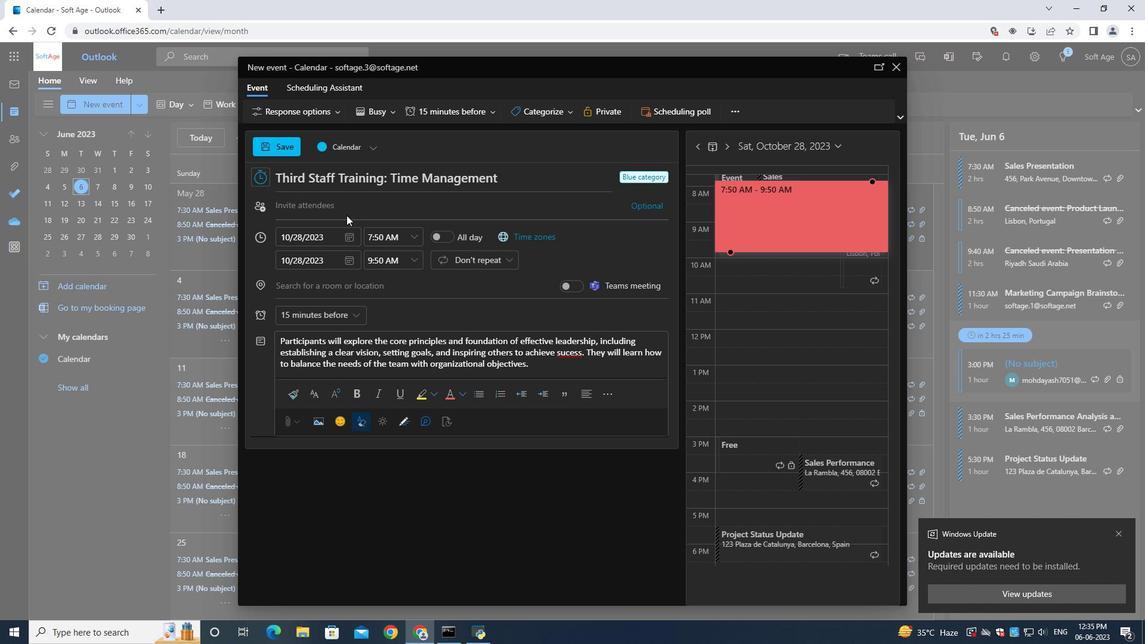 
Action: Mouse pressed left at (345, 214)
Screenshot: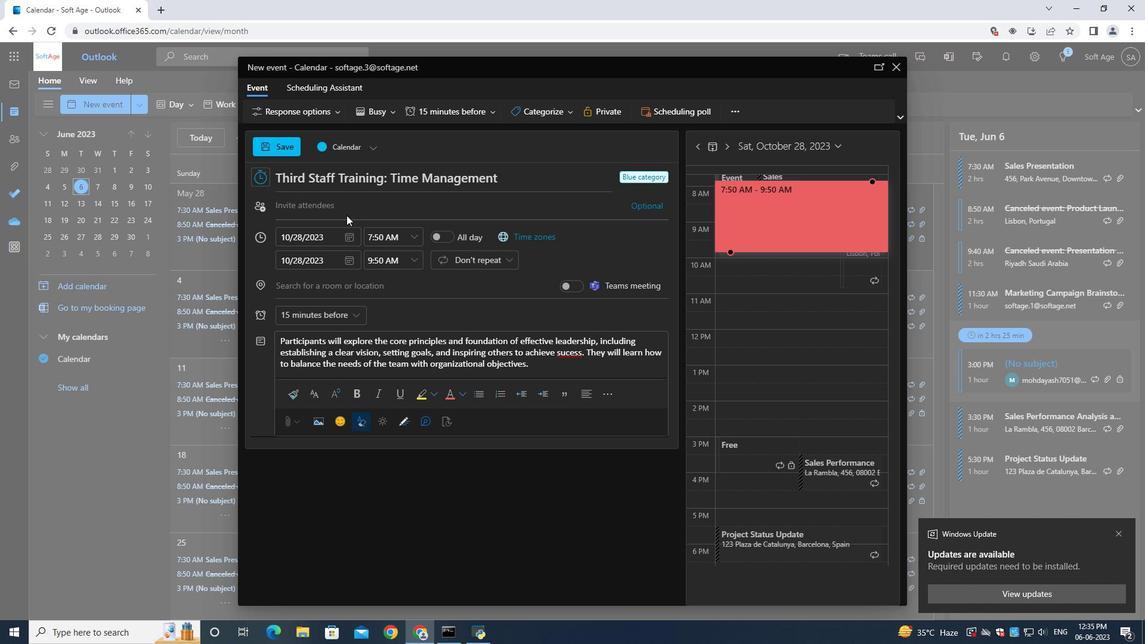
Action: Mouse moved to (348, 214)
Screenshot: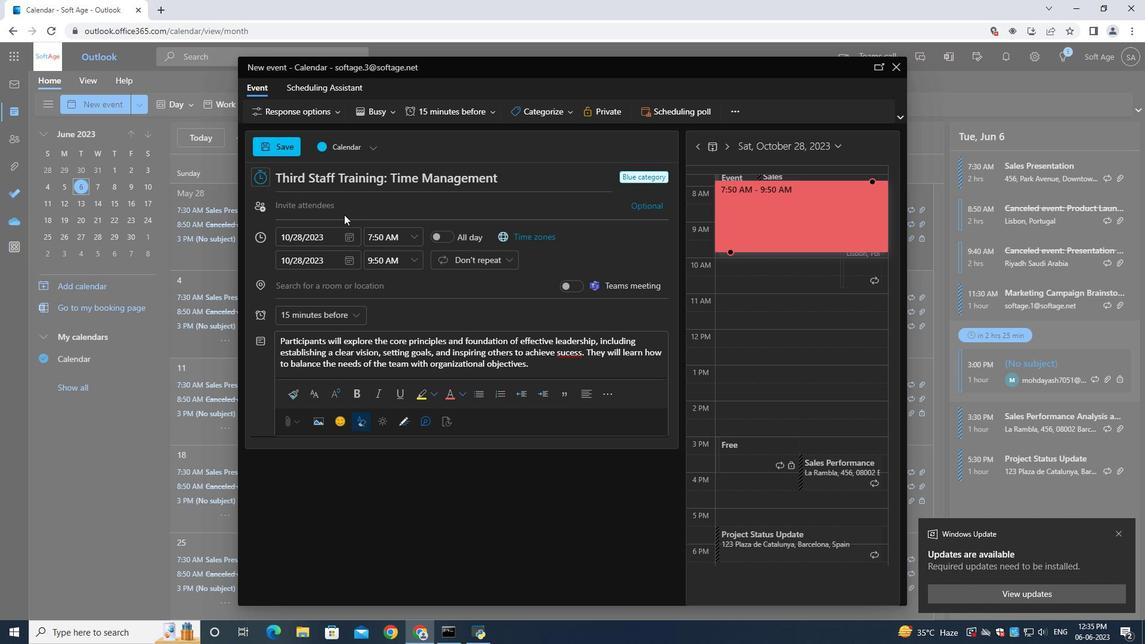
Action: Key pressed softag.8<Key.backspace>9<Key.shift>@softage.net
Screenshot: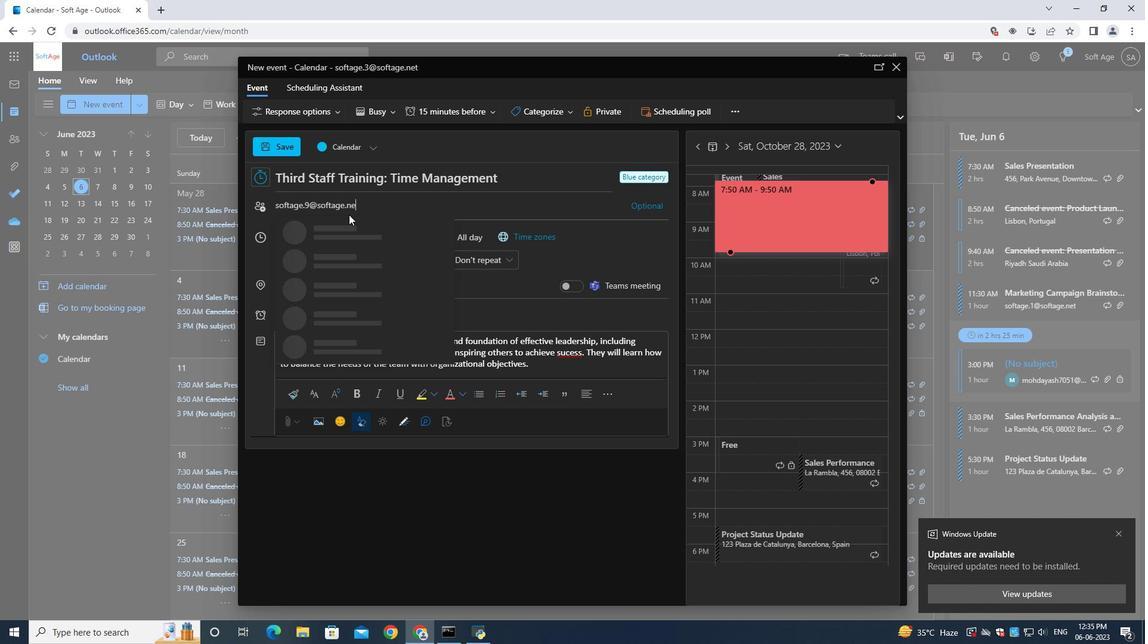 
Action: Mouse moved to (348, 226)
Screenshot: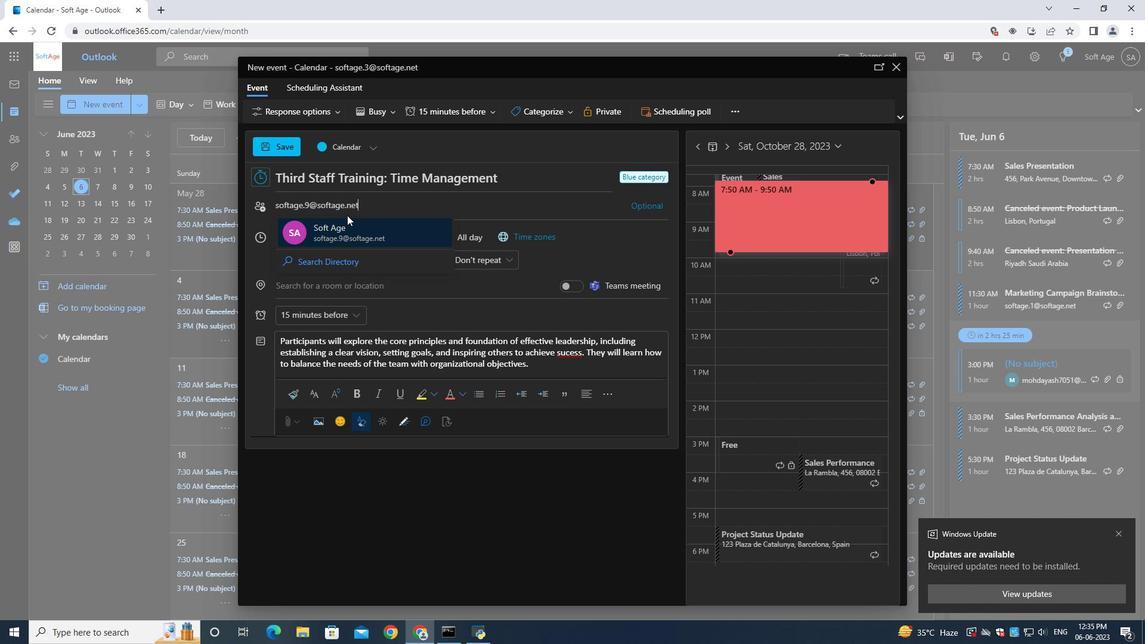 
Action: Mouse pressed left at (348, 226)
Screenshot: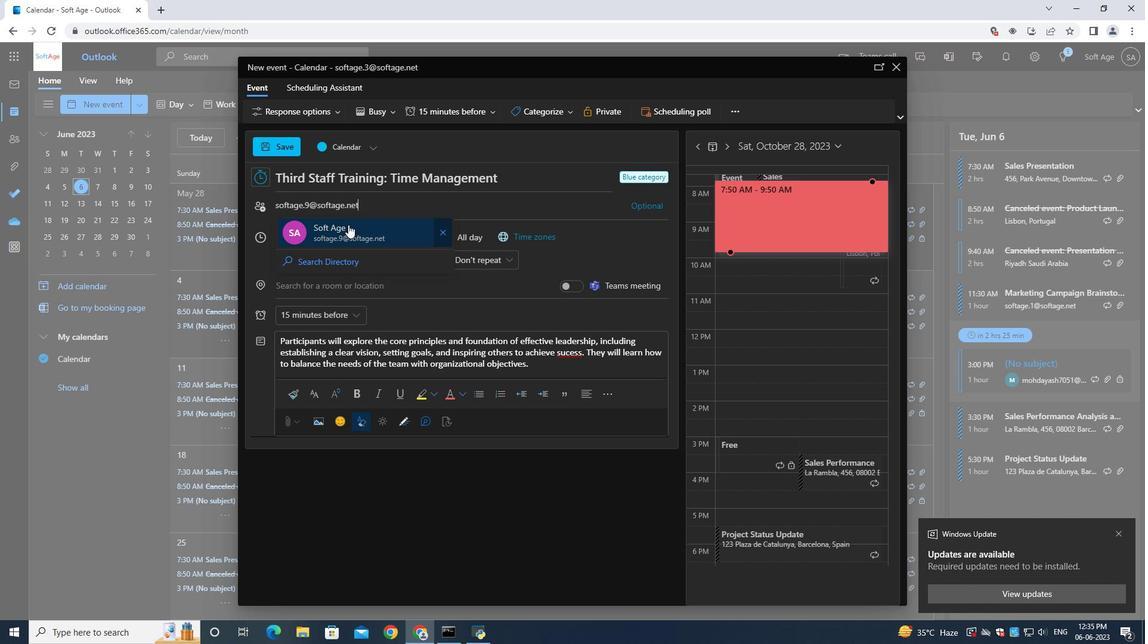 
Action: Key pressed softage.10<Key.shift>@softage.net
Screenshot: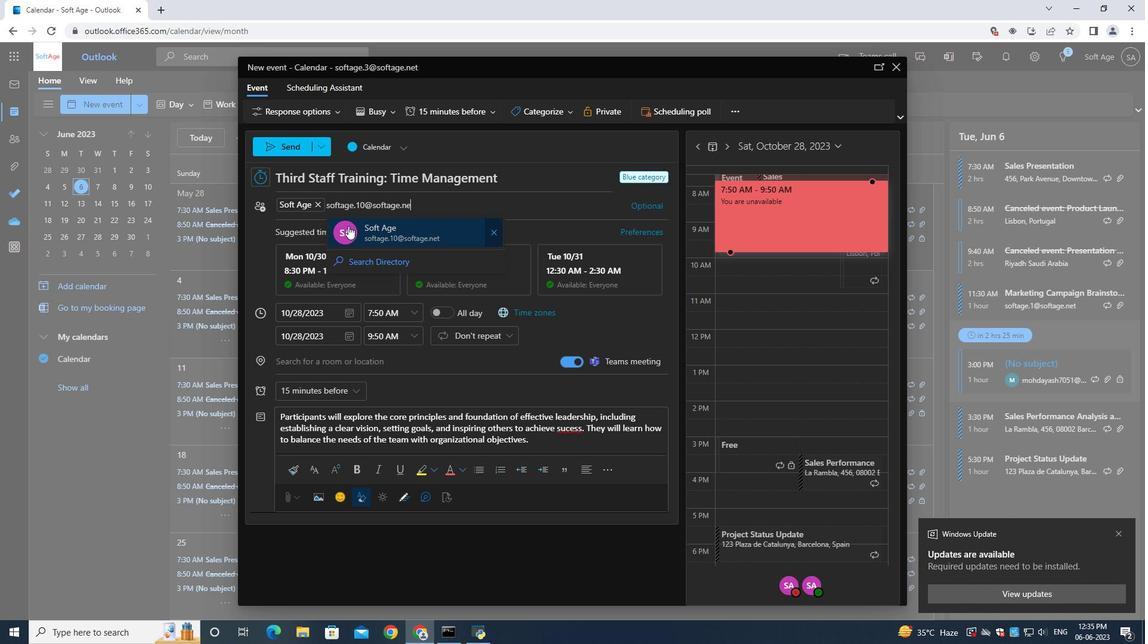 
Action: Mouse moved to (370, 230)
Screenshot: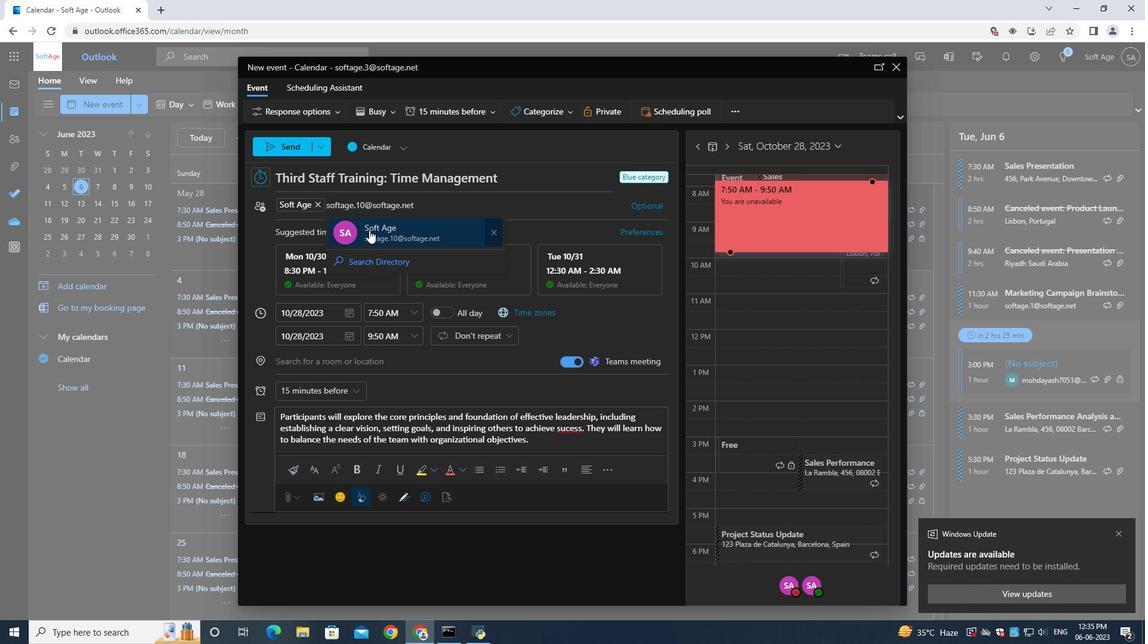 
Action: Mouse pressed left at (370, 230)
Screenshot: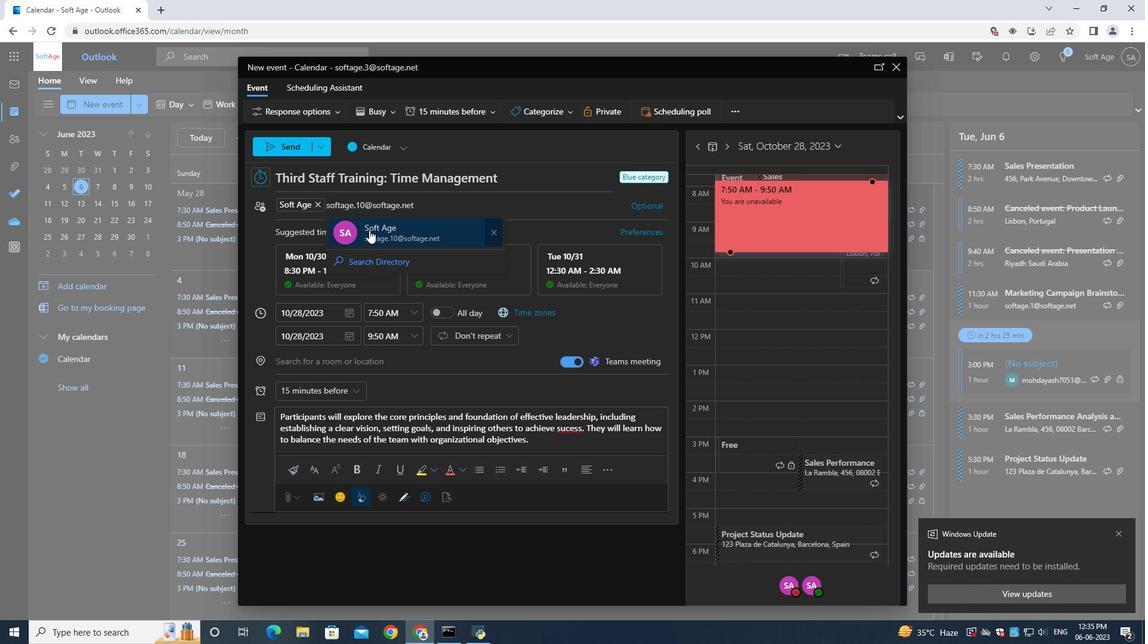 
Action: Mouse moved to (315, 393)
Screenshot: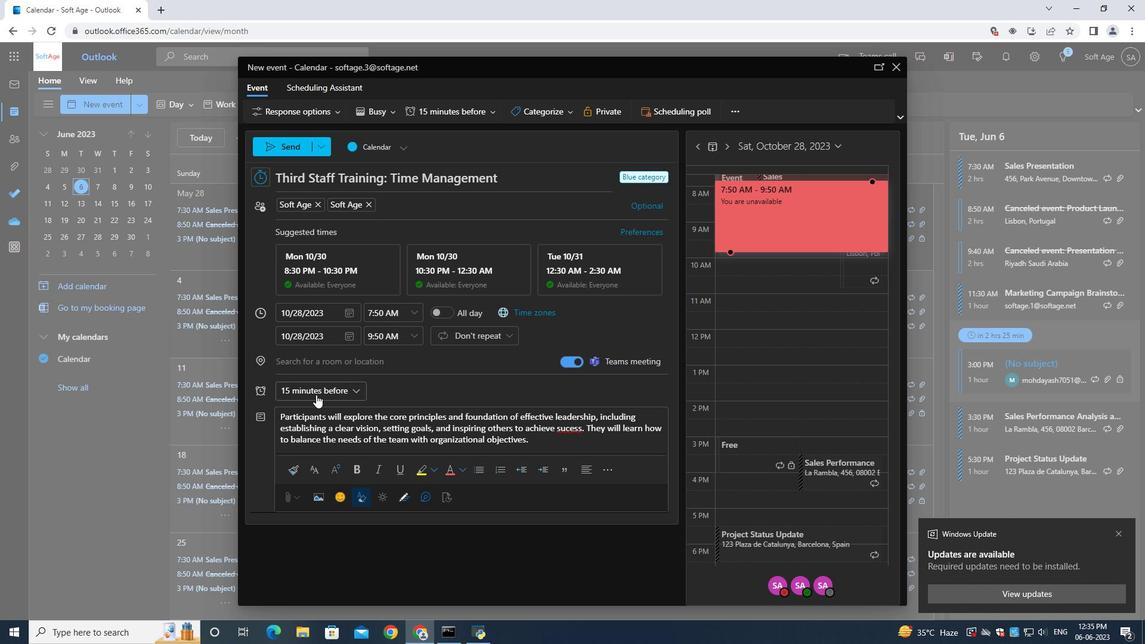 
Action: Mouse pressed left at (315, 393)
Screenshot: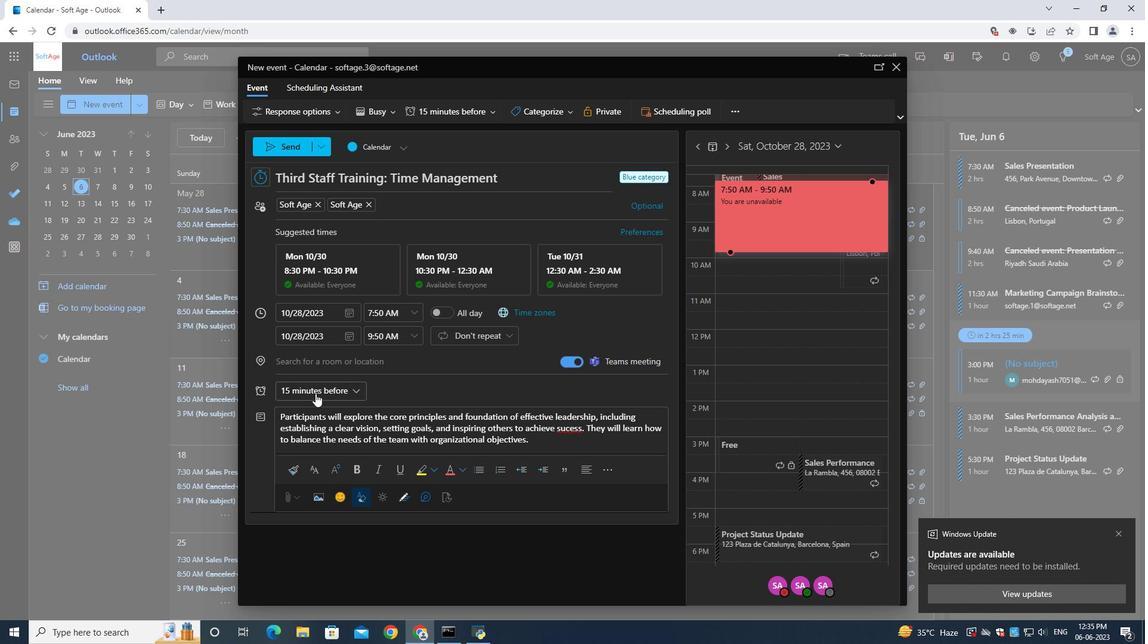 
Action: Mouse moved to (324, 181)
Screenshot: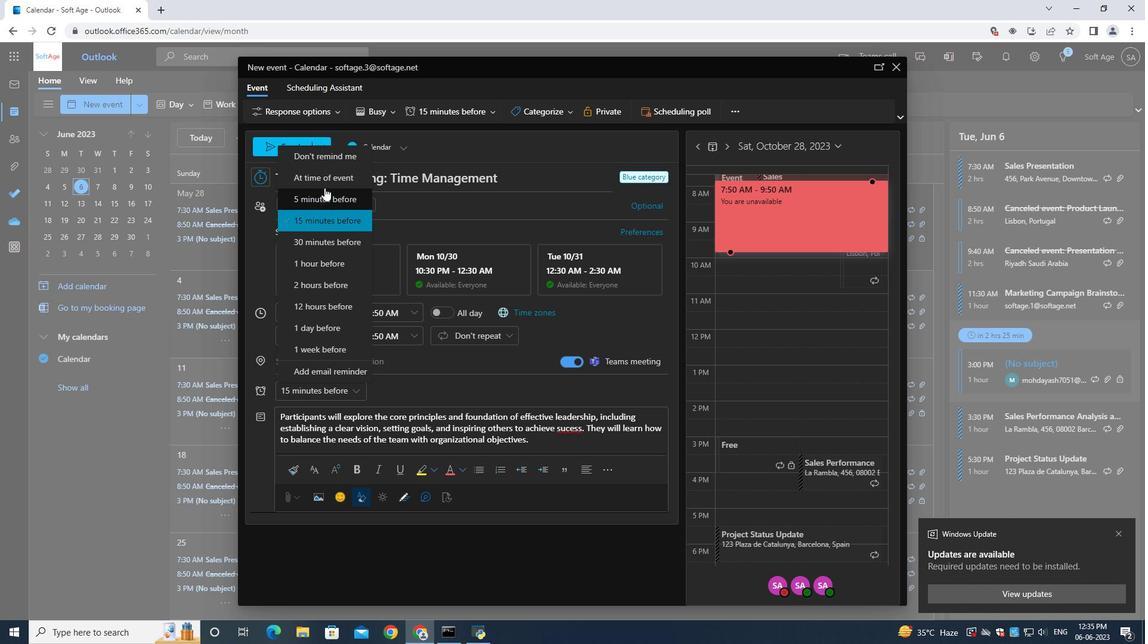 
Action: Mouse pressed left at (324, 181)
Screenshot: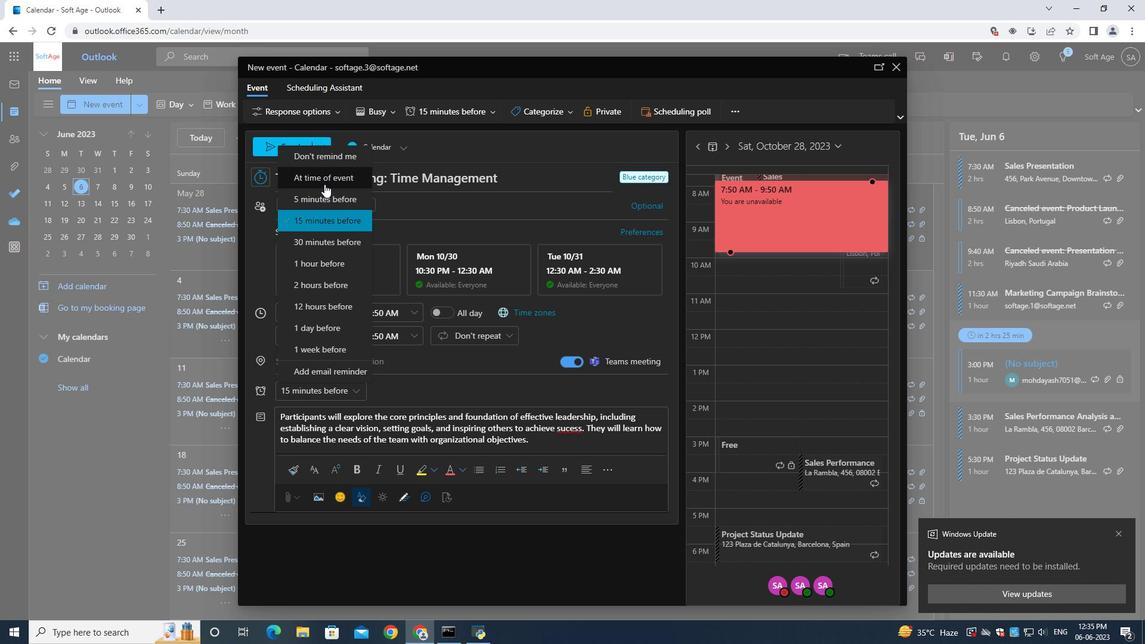 
Action: Mouse moved to (294, 147)
Screenshot: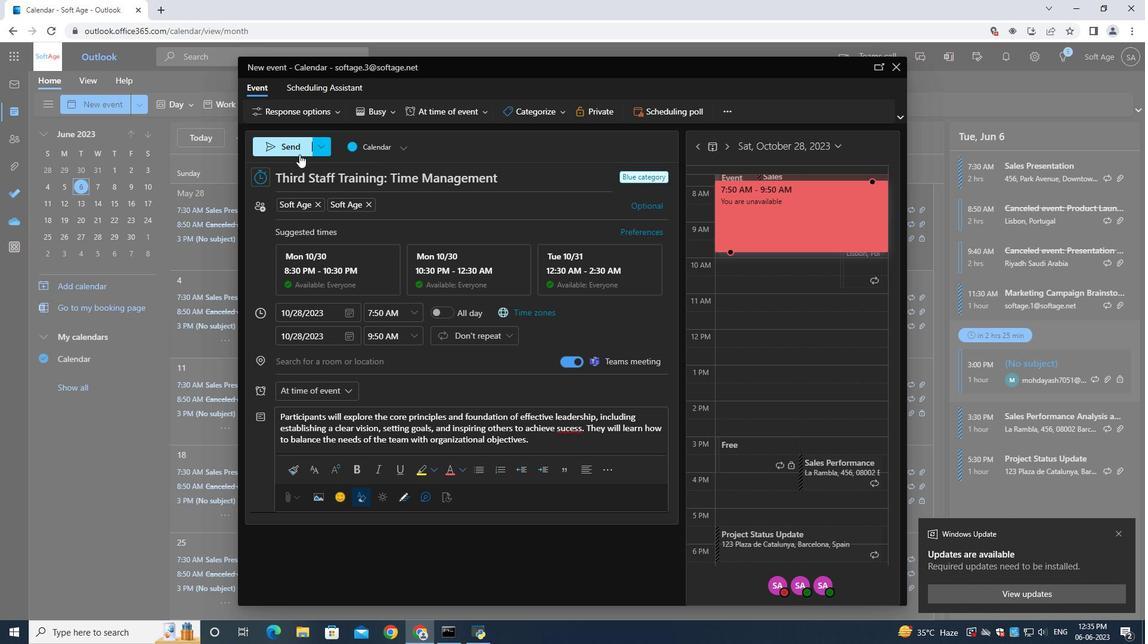
Action: Mouse pressed left at (294, 147)
Screenshot: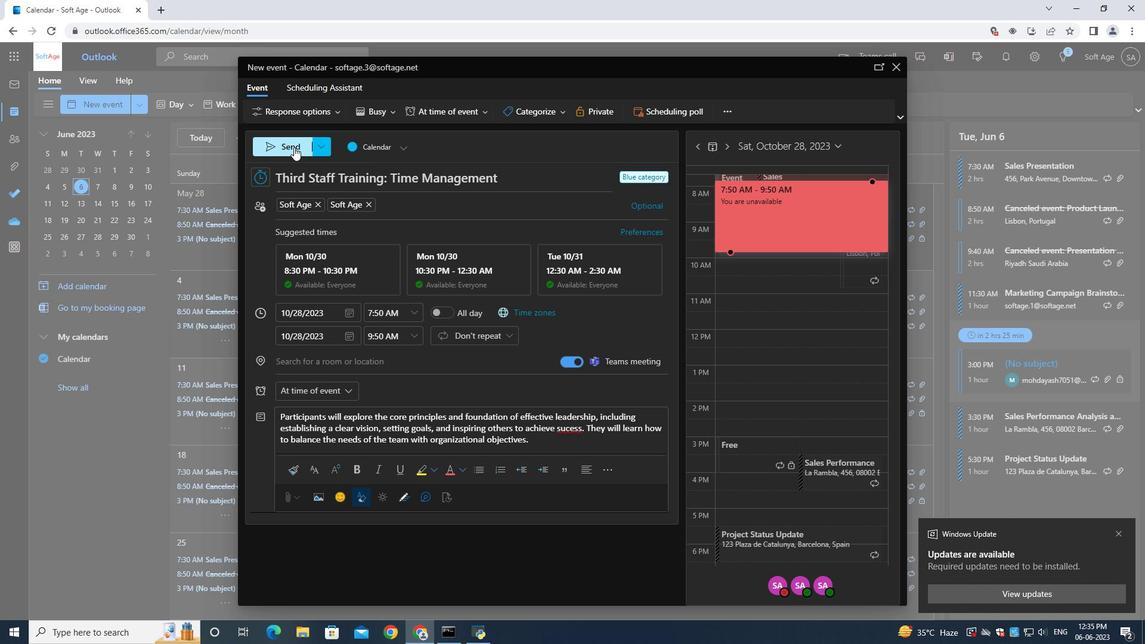 
Action: Mouse moved to (294, 147)
Screenshot: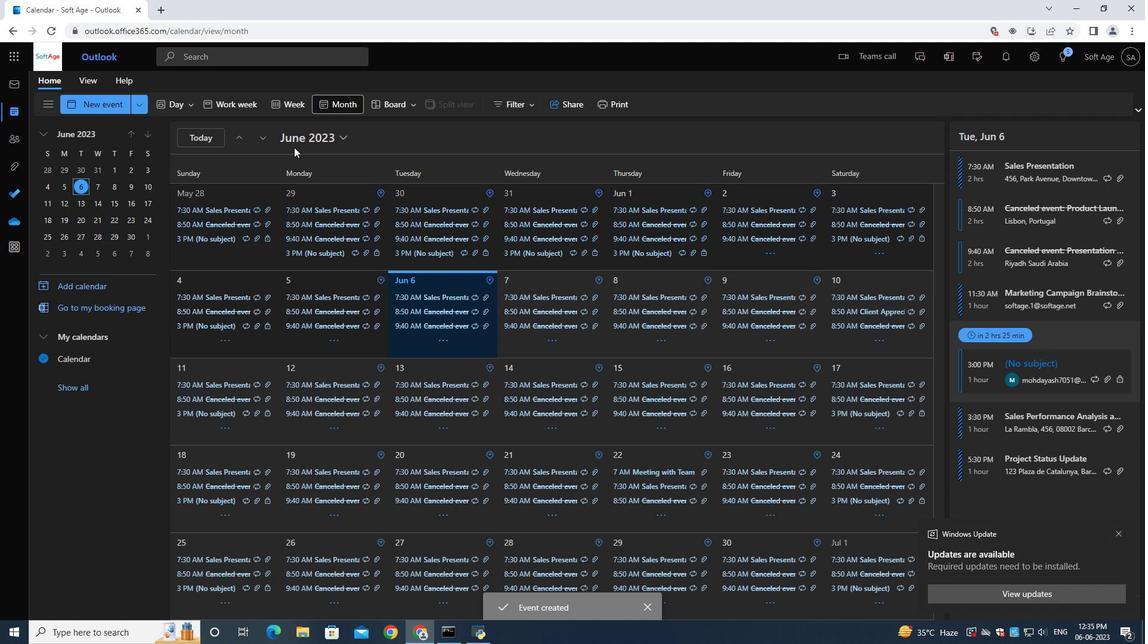 
